 Task: Manage the "Feed detail" page setting
Action: Mouse moved to (1267, 96)
Screenshot: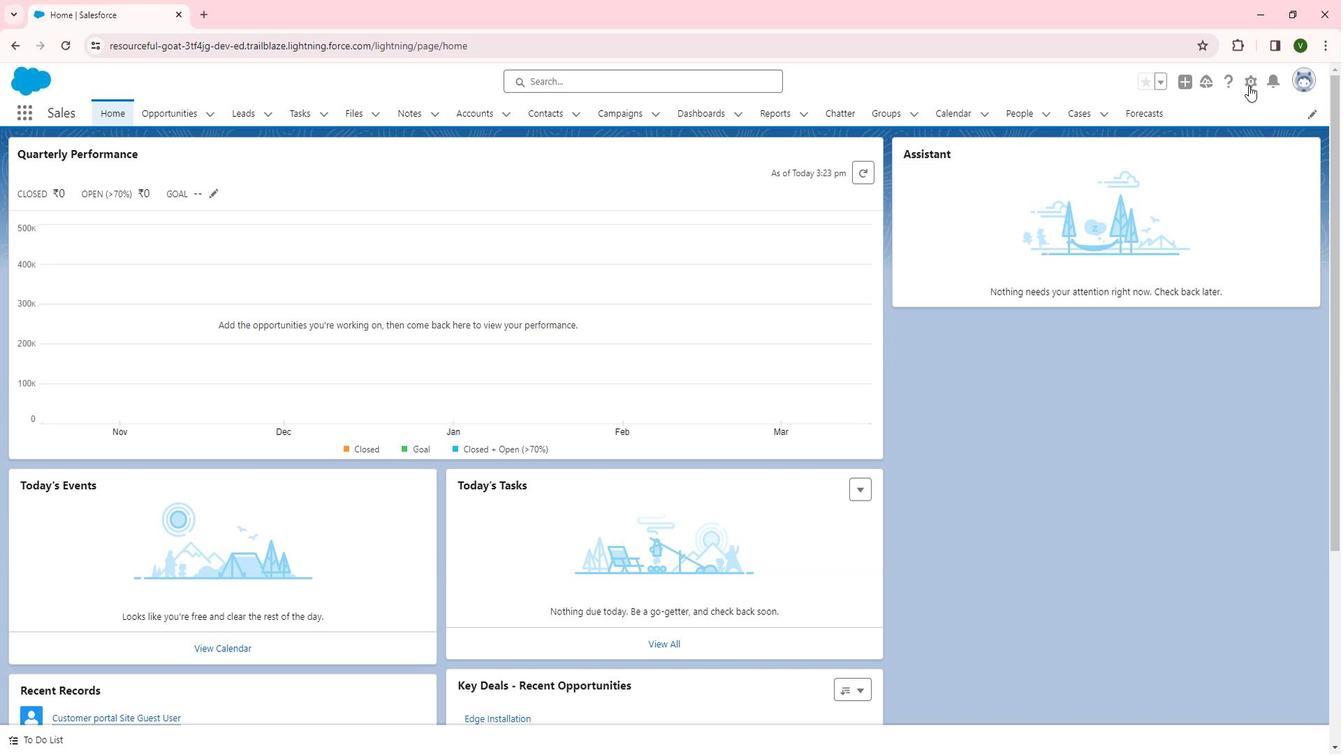 
Action: Mouse pressed left at (1267, 96)
Screenshot: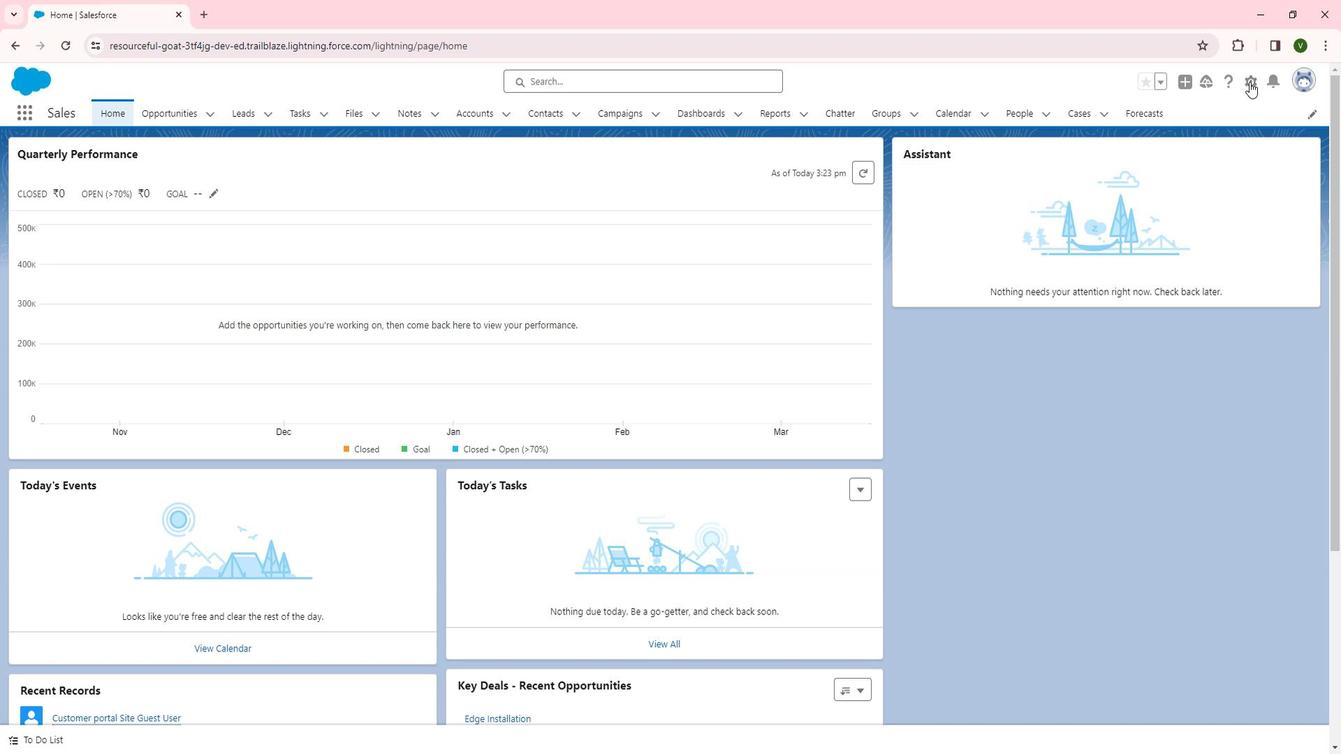 
Action: Mouse moved to (1234, 126)
Screenshot: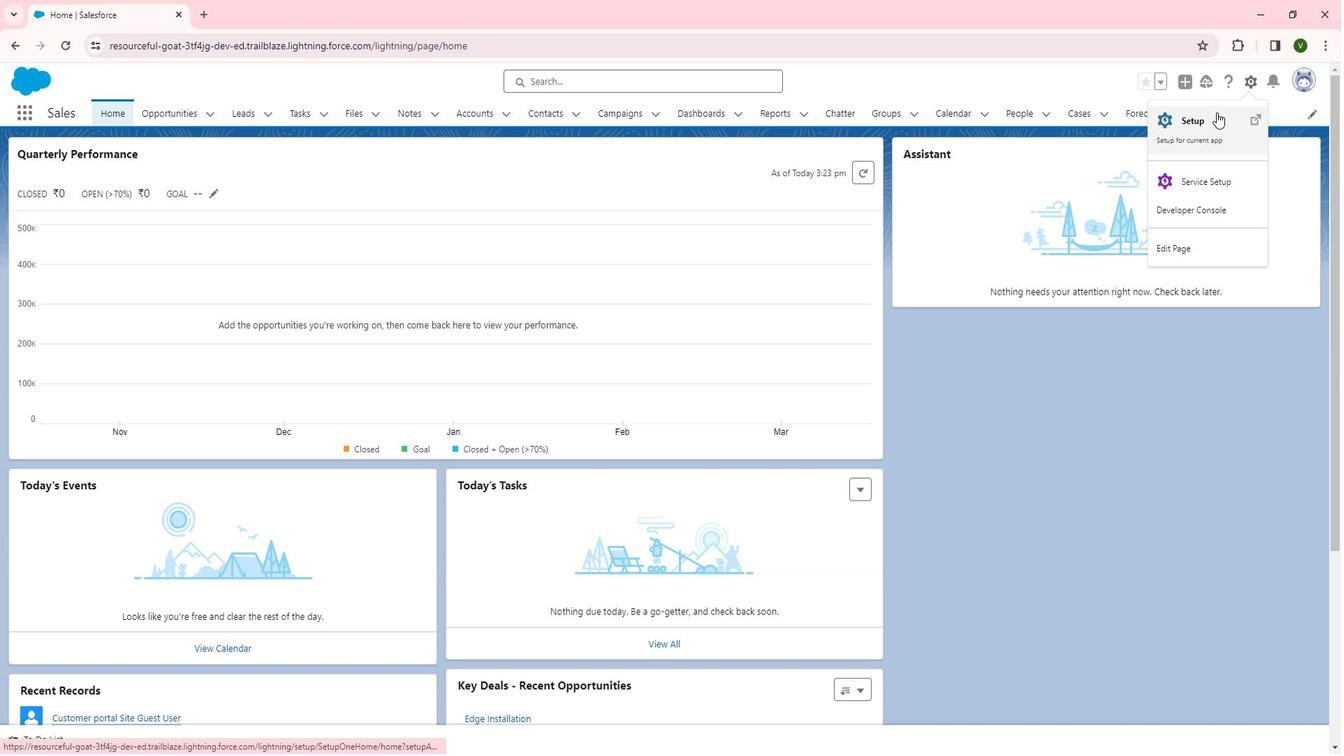 
Action: Mouse pressed left at (1234, 126)
Screenshot: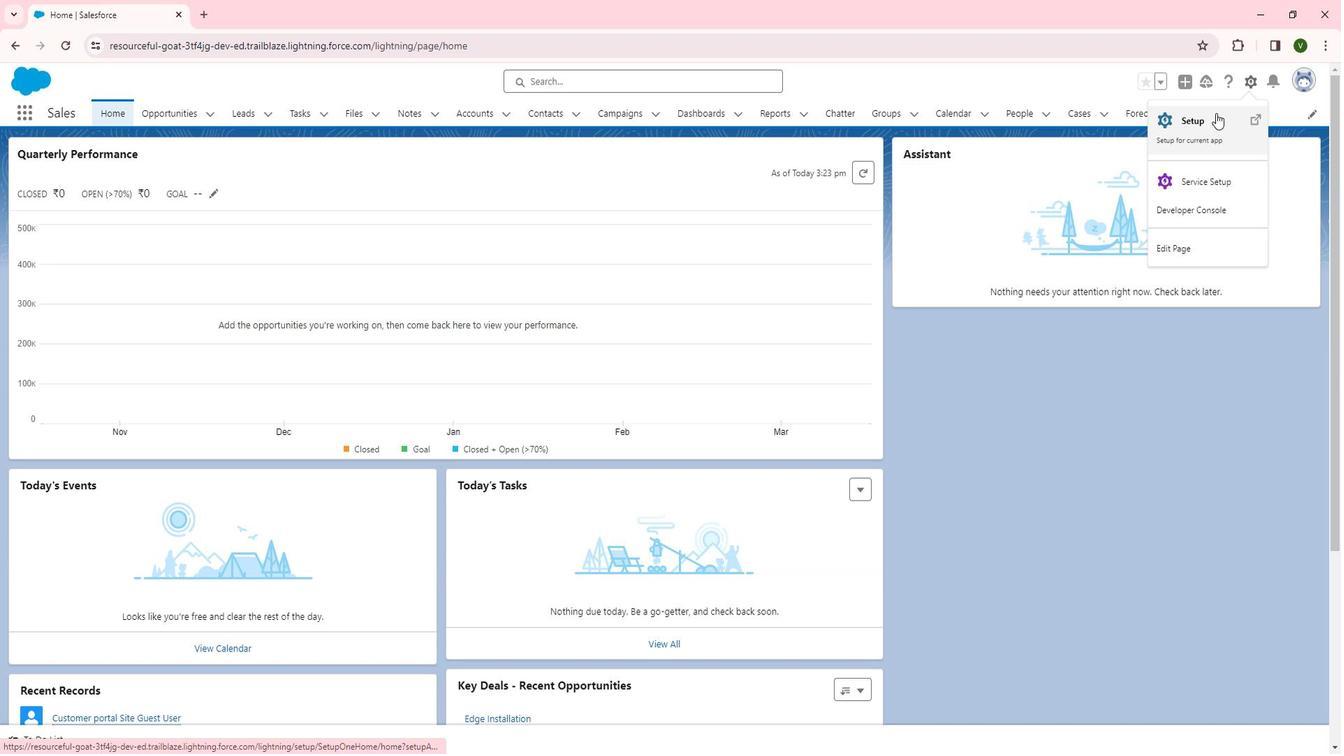 
Action: Mouse moved to (113, 449)
Screenshot: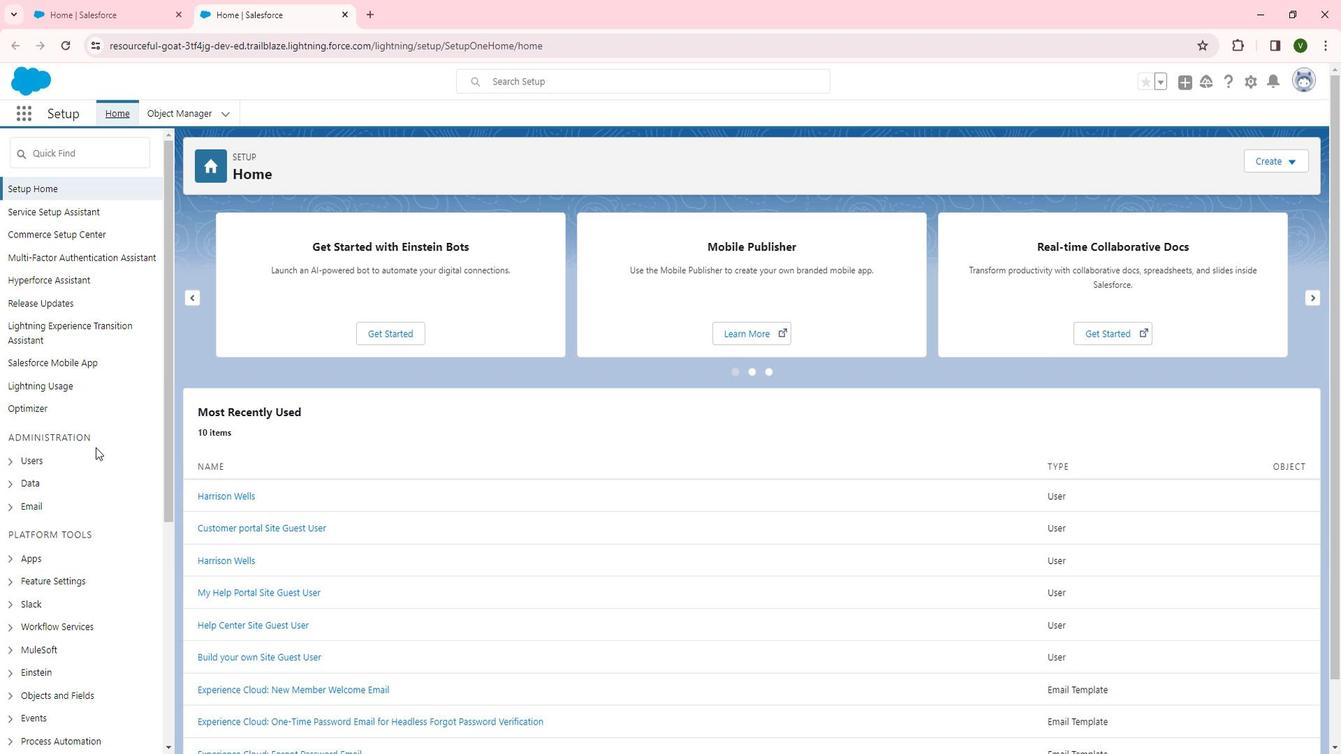 
Action: Mouse scrolled (113, 448) with delta (0, 0)
Screenshot: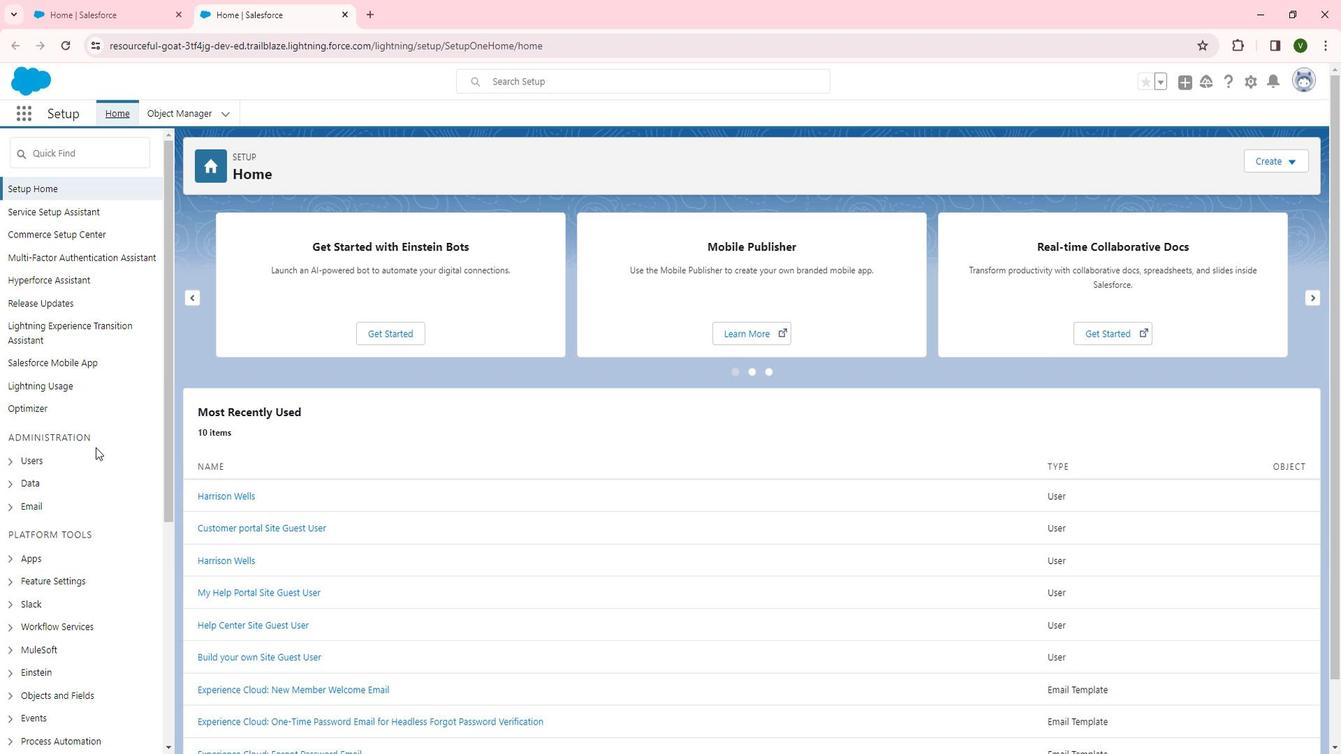 
Action: Mouse scrolled (113, 448) with delta (0, 0)
Screenshot: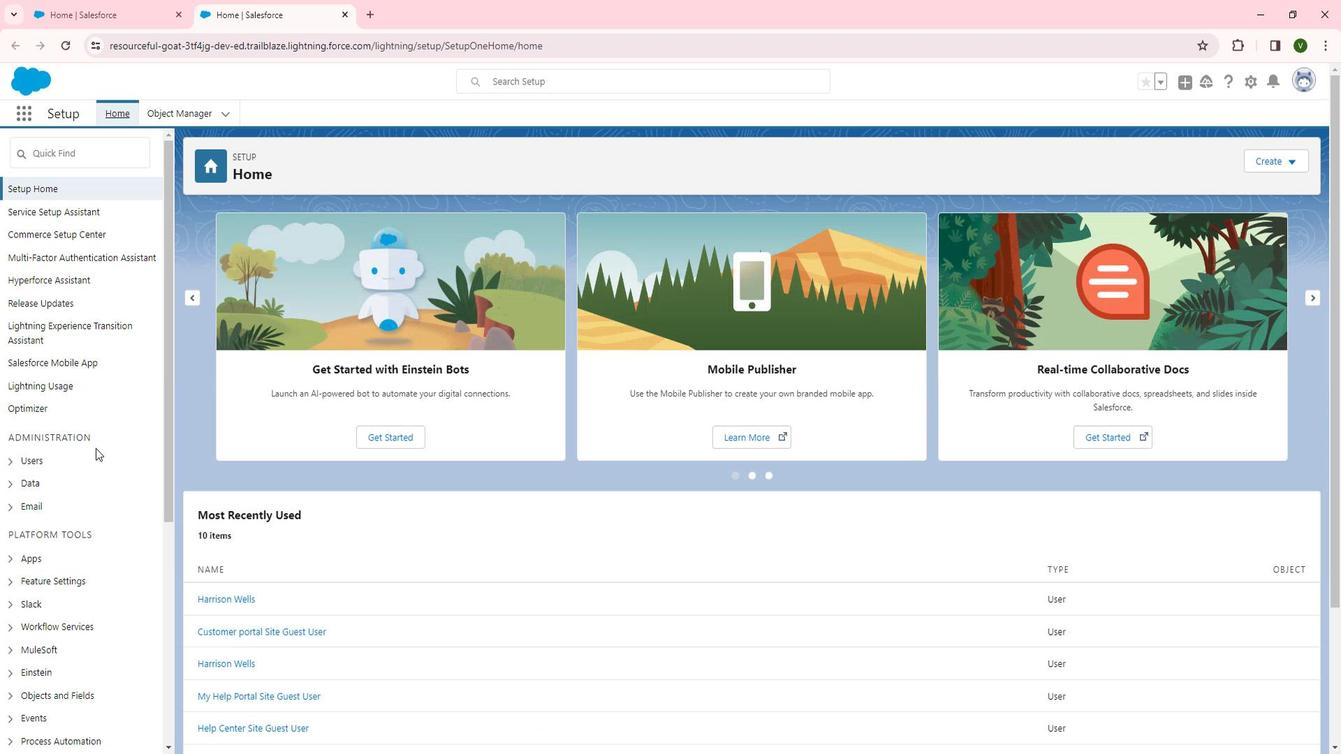 
Action: Mouse scrolled (113, 448) with delta (0, 0)
Screenshot: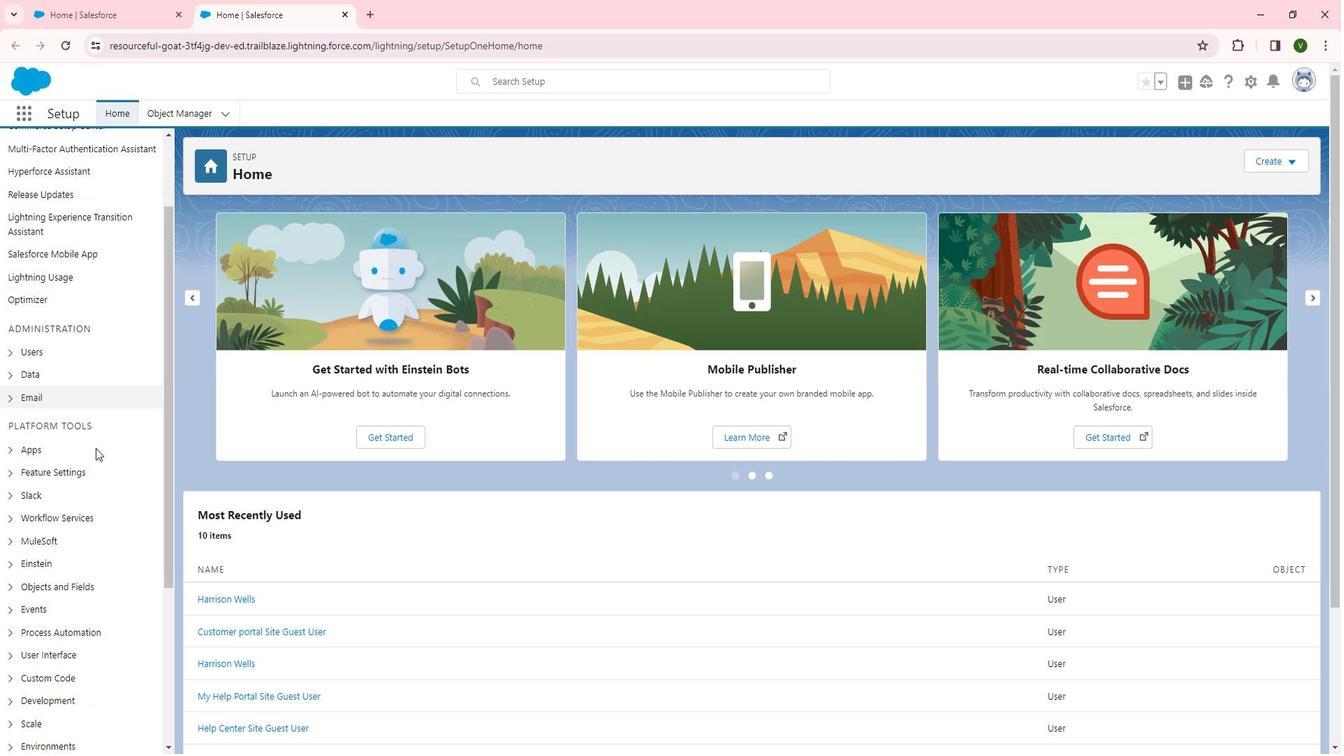 
Action: Mouse moved to (83, 368)
Screenshot: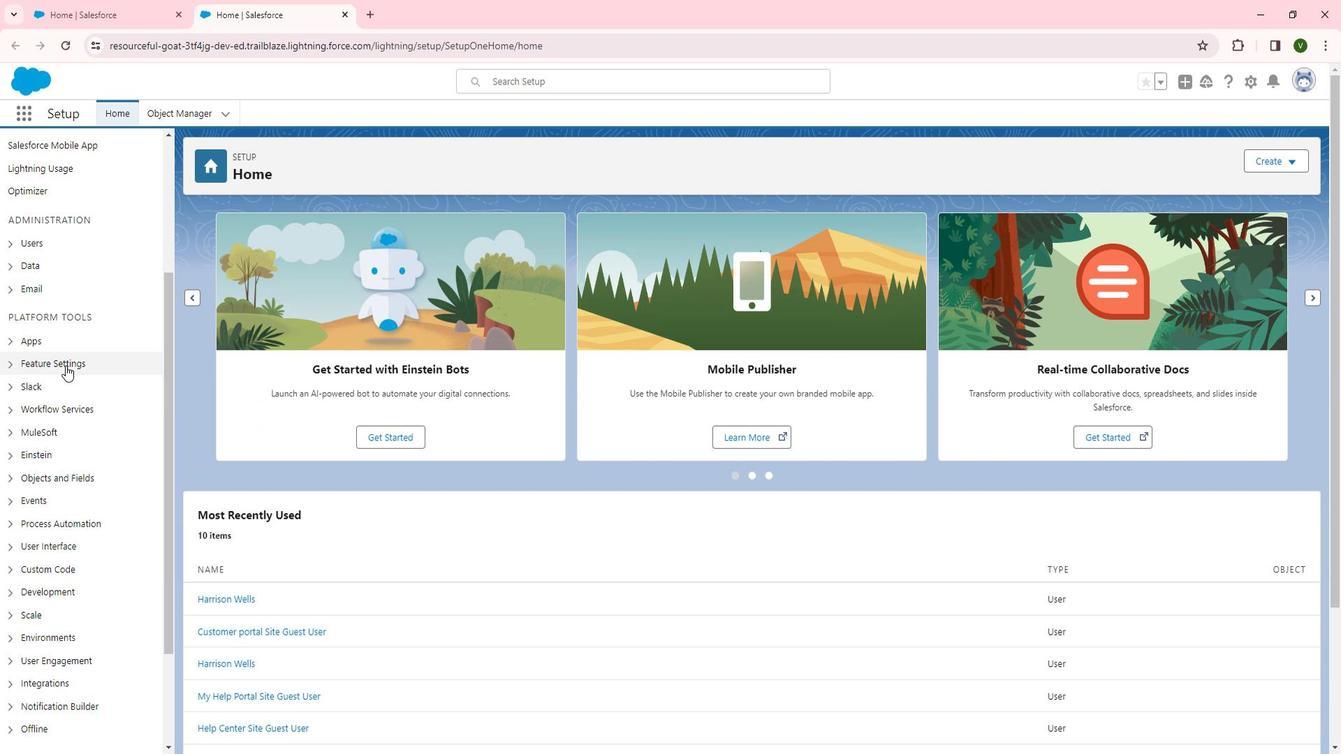 
Action: Mouse pressed left at (83, 368)
Screenshot: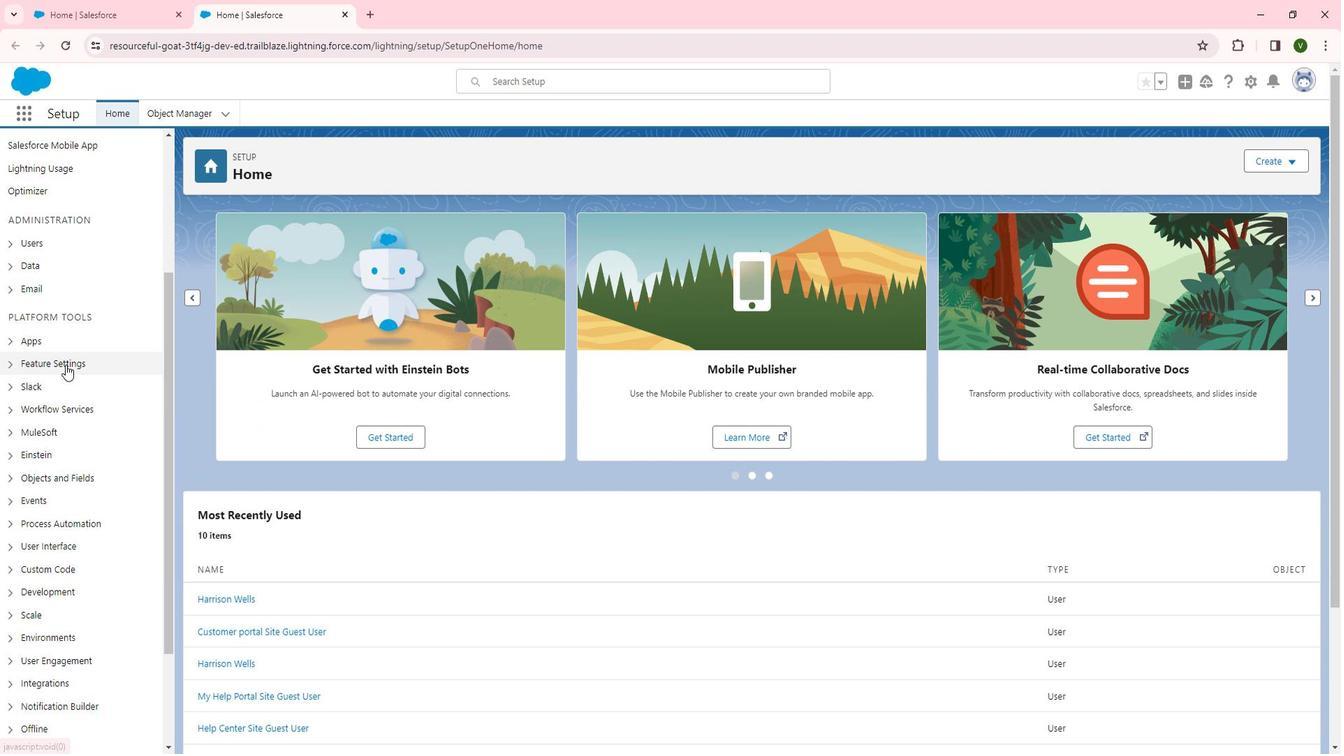 
Action: Mouse moved to (69, 478)
Screenshot: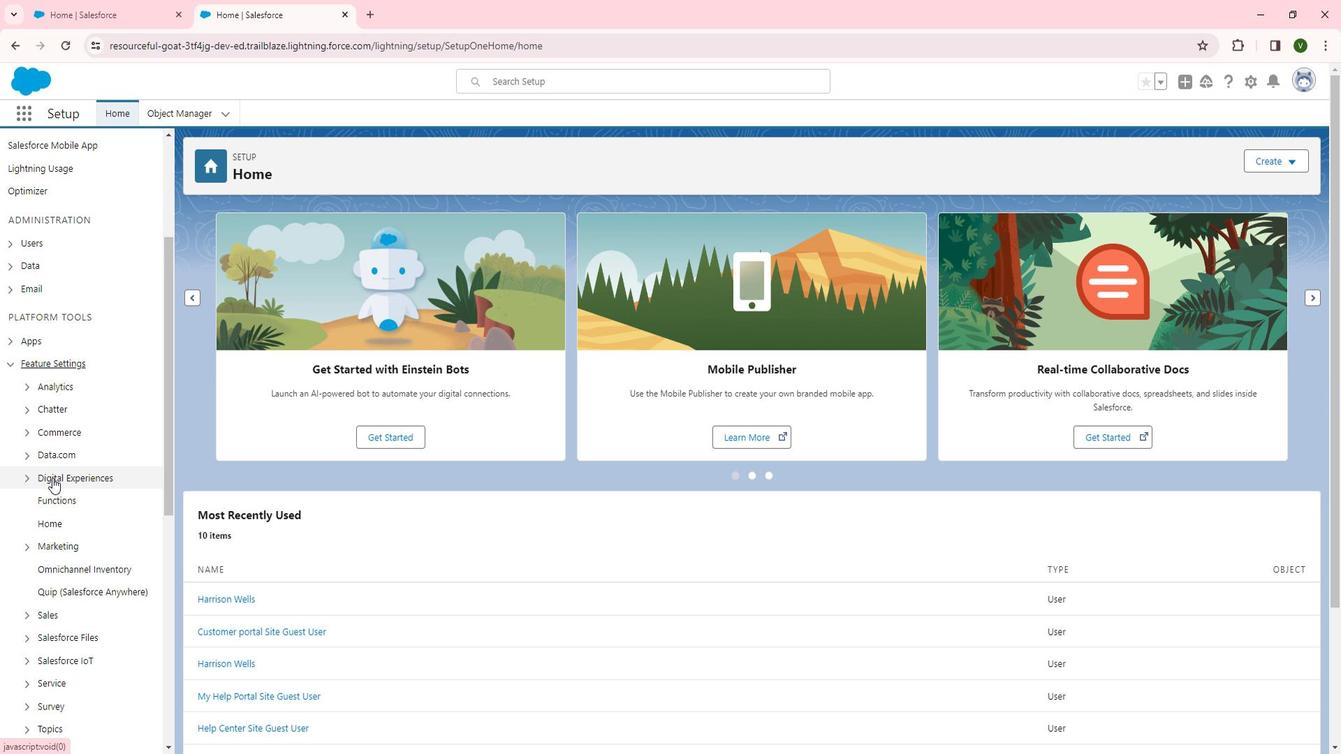 
Action: Mouse pressed left at (69, 478)
Screenshot: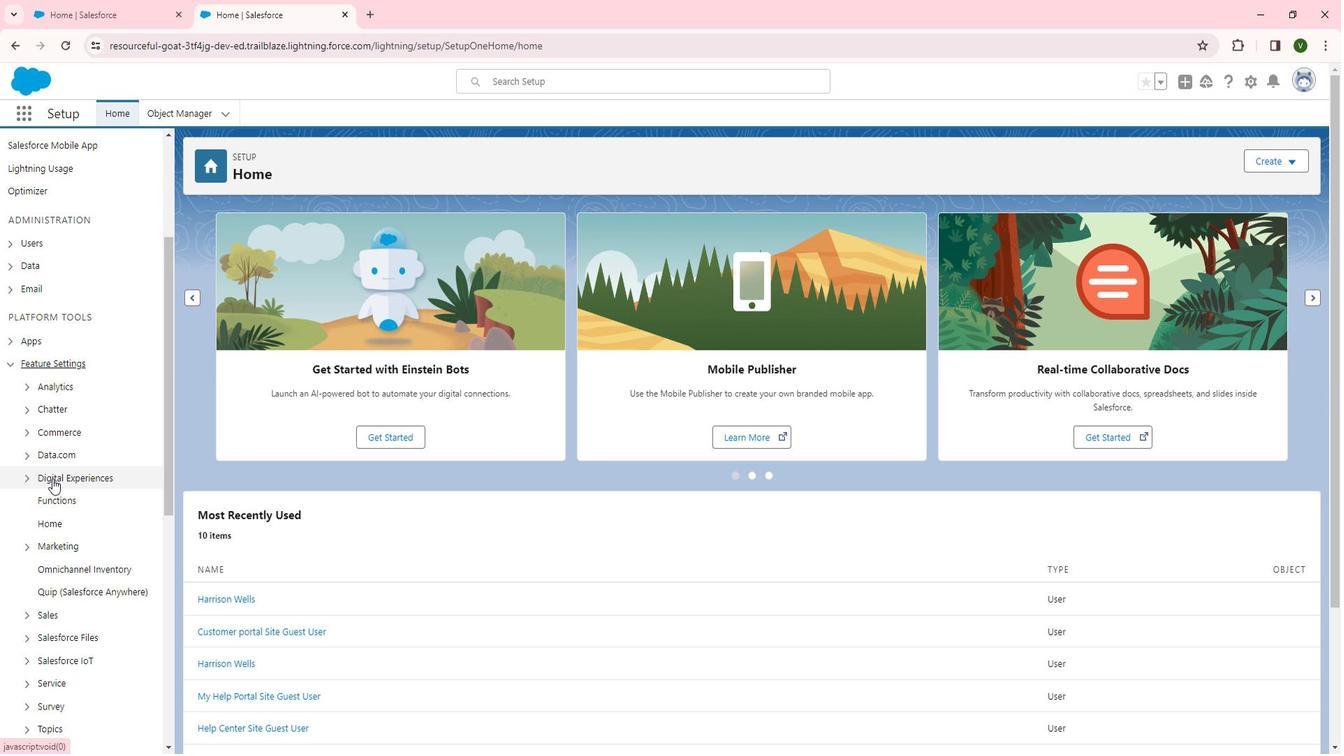 
Action: Mouse moved to (83, 501)
Screenshot: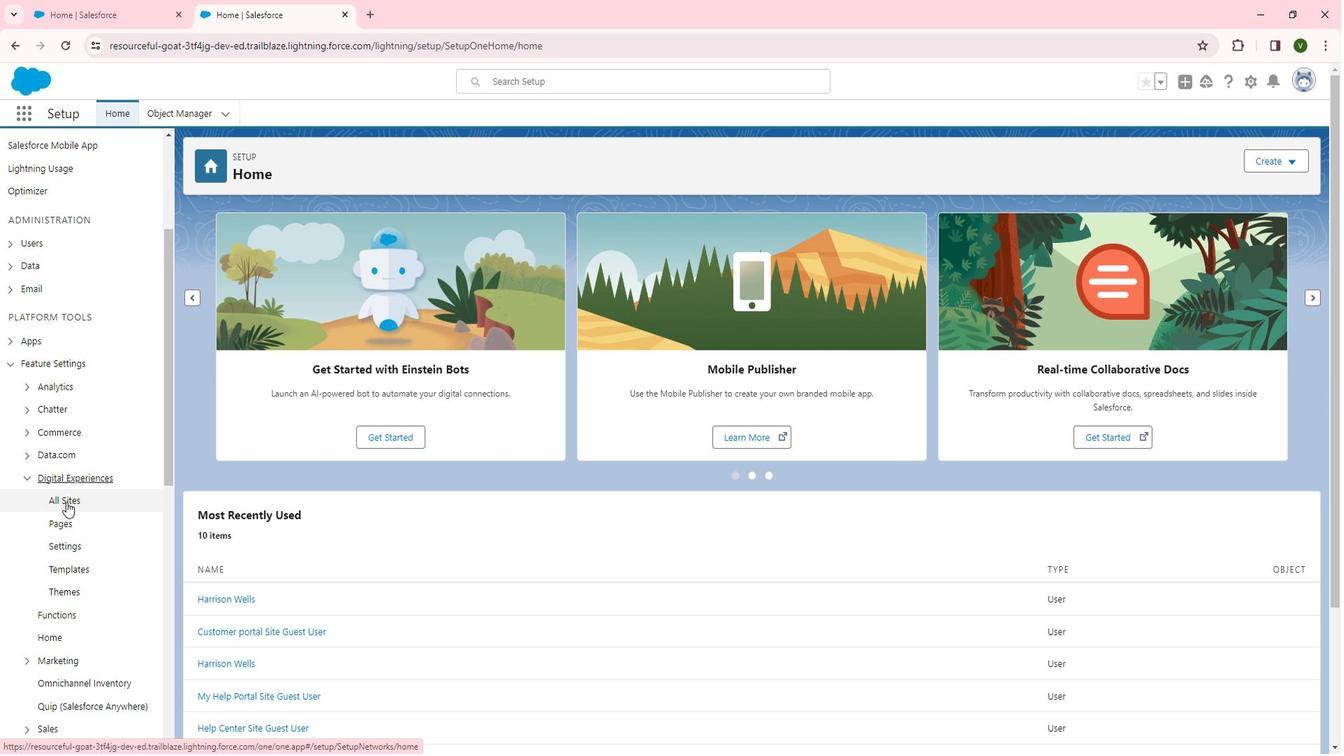 
Action: Mouse pressed left at (83, 501)
Screenshot: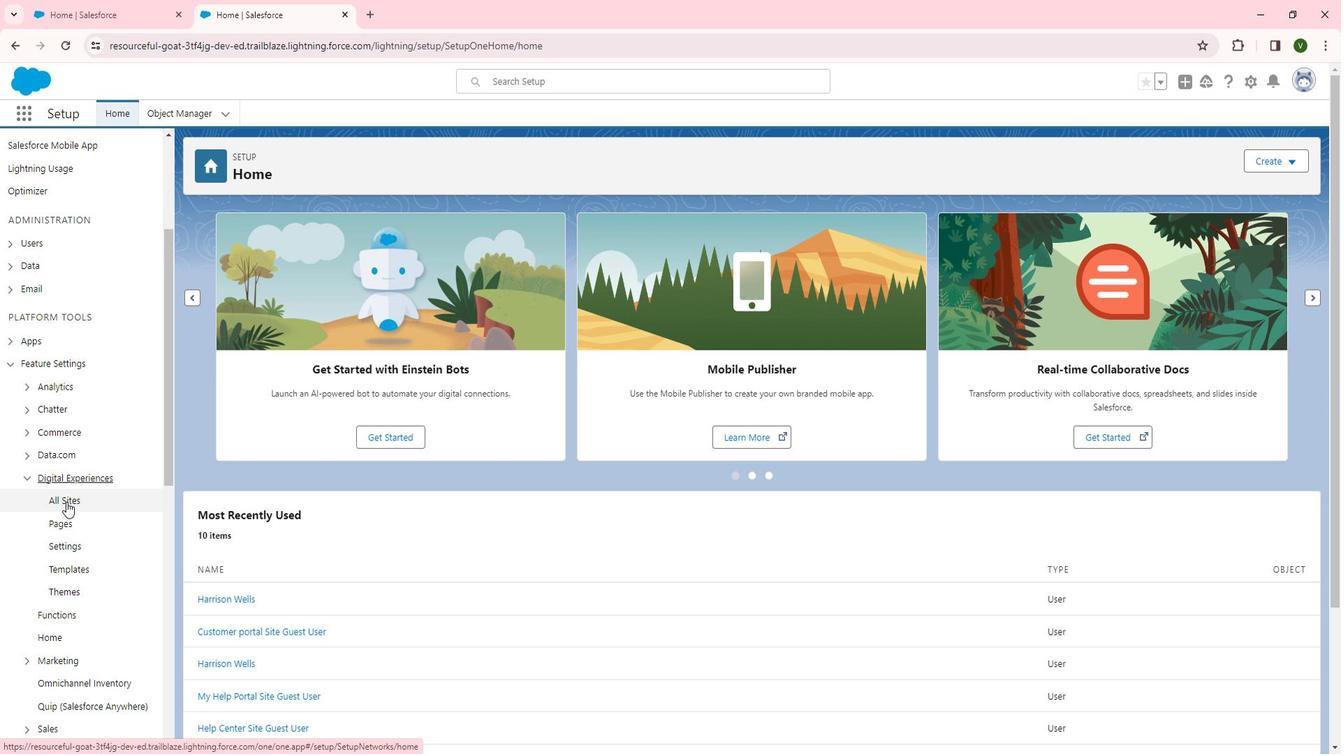 
Action: Mouse moved to (241, 373)
Screenshot: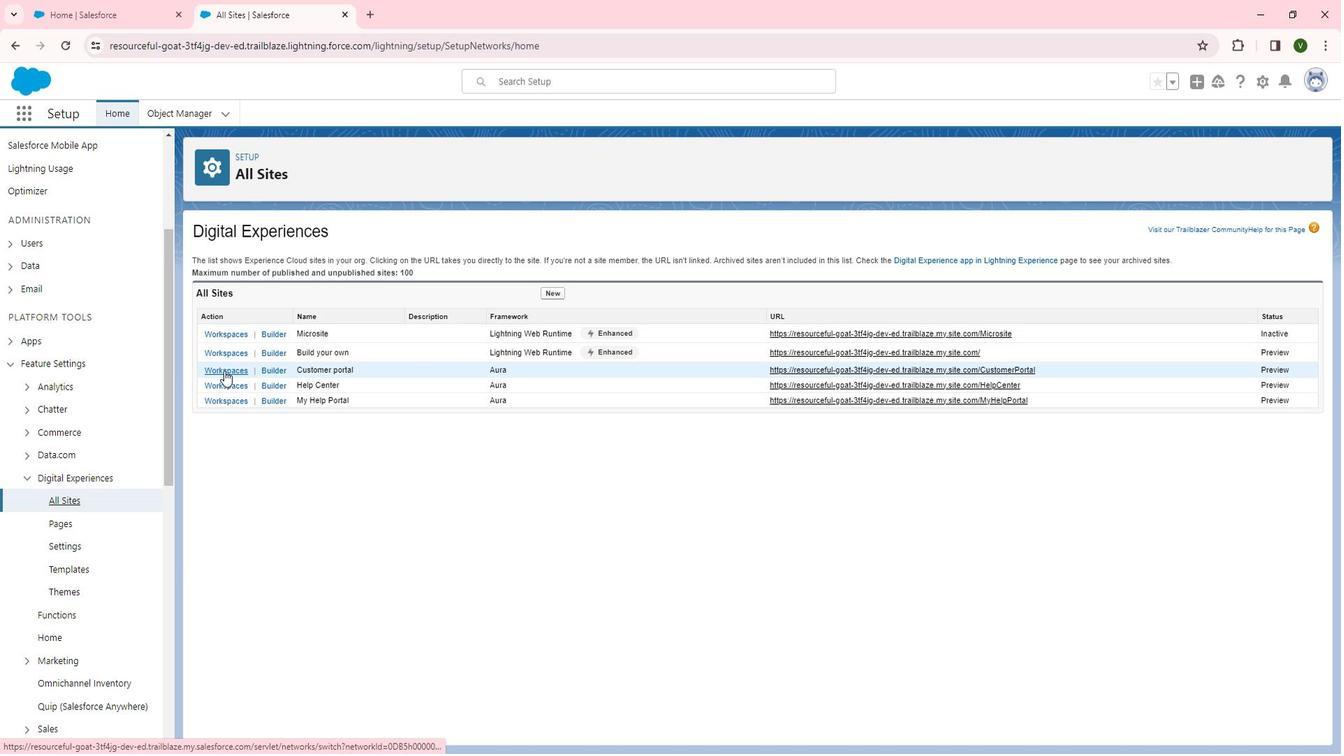 
Action: Mouse pressed left at (241, 373)
Screenshot: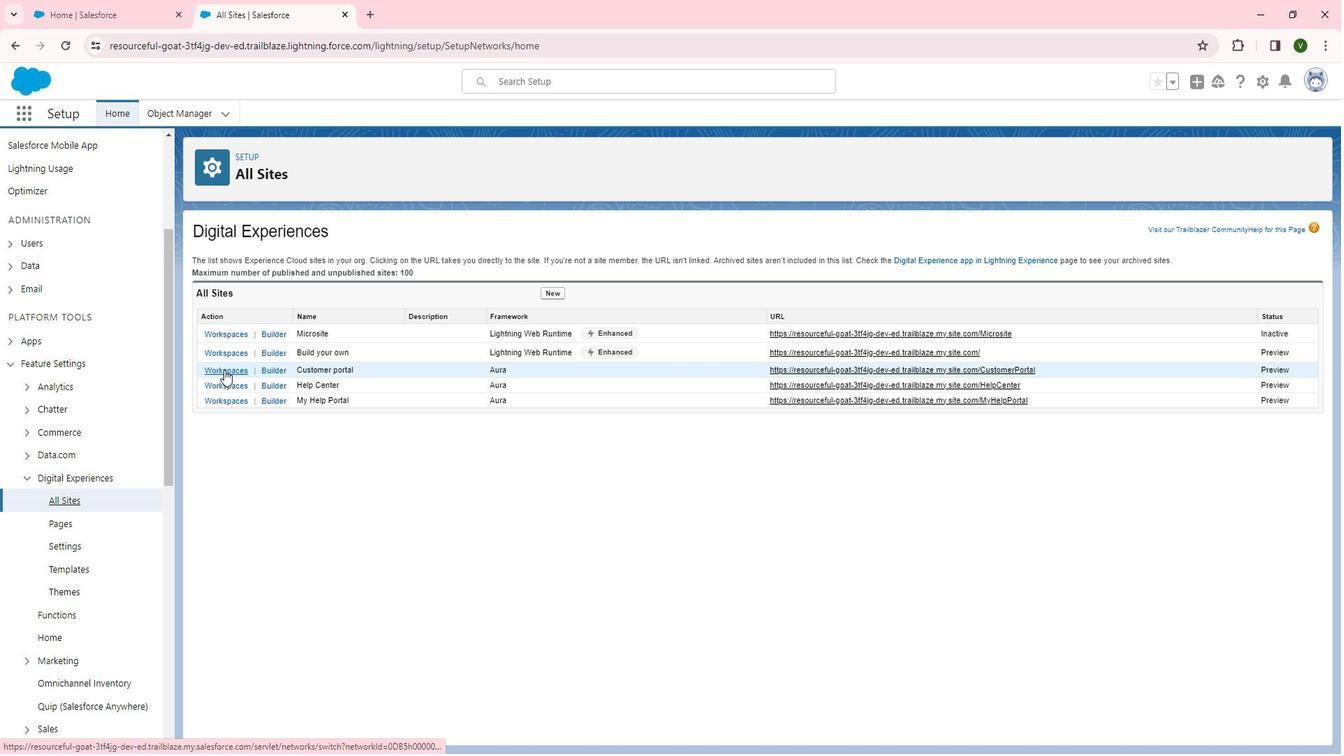 
Action: Mouse moved to (213, 322)
Screenshot: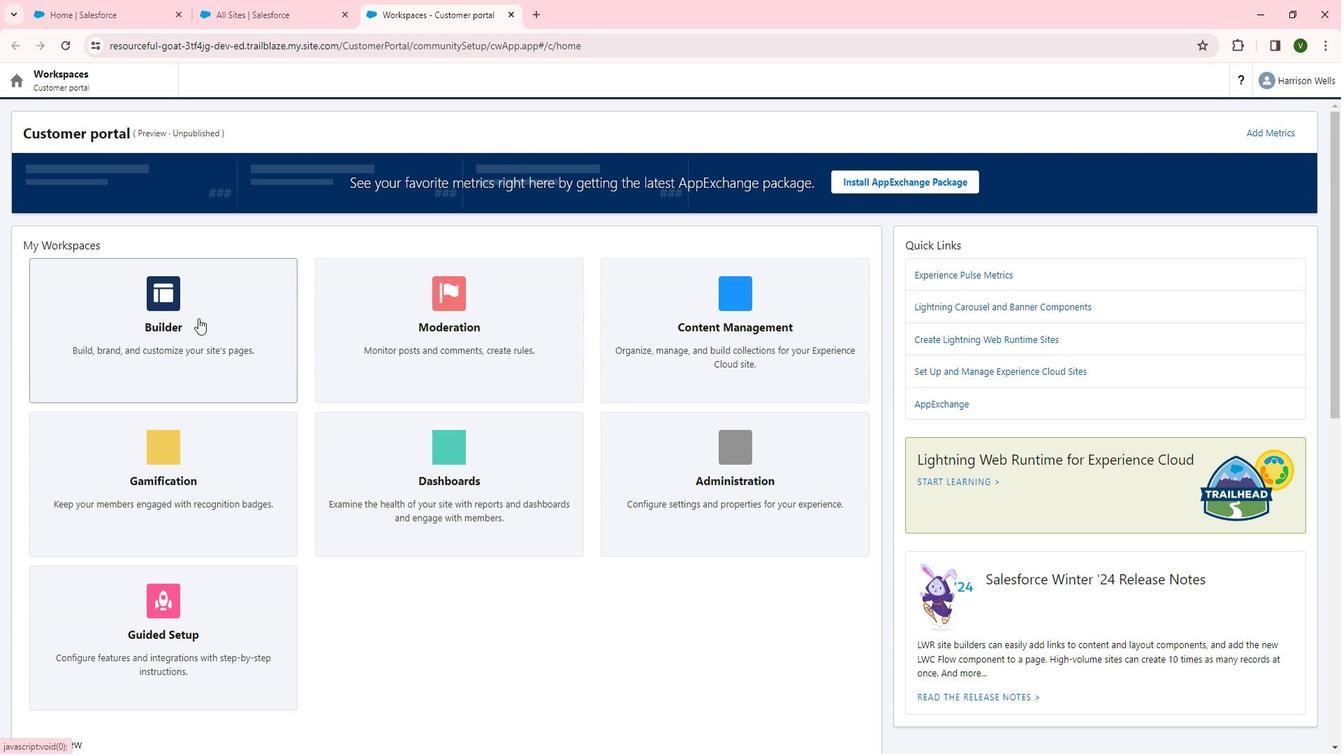 
Action: Mouse pressed left at (213, 322)
Screenshot: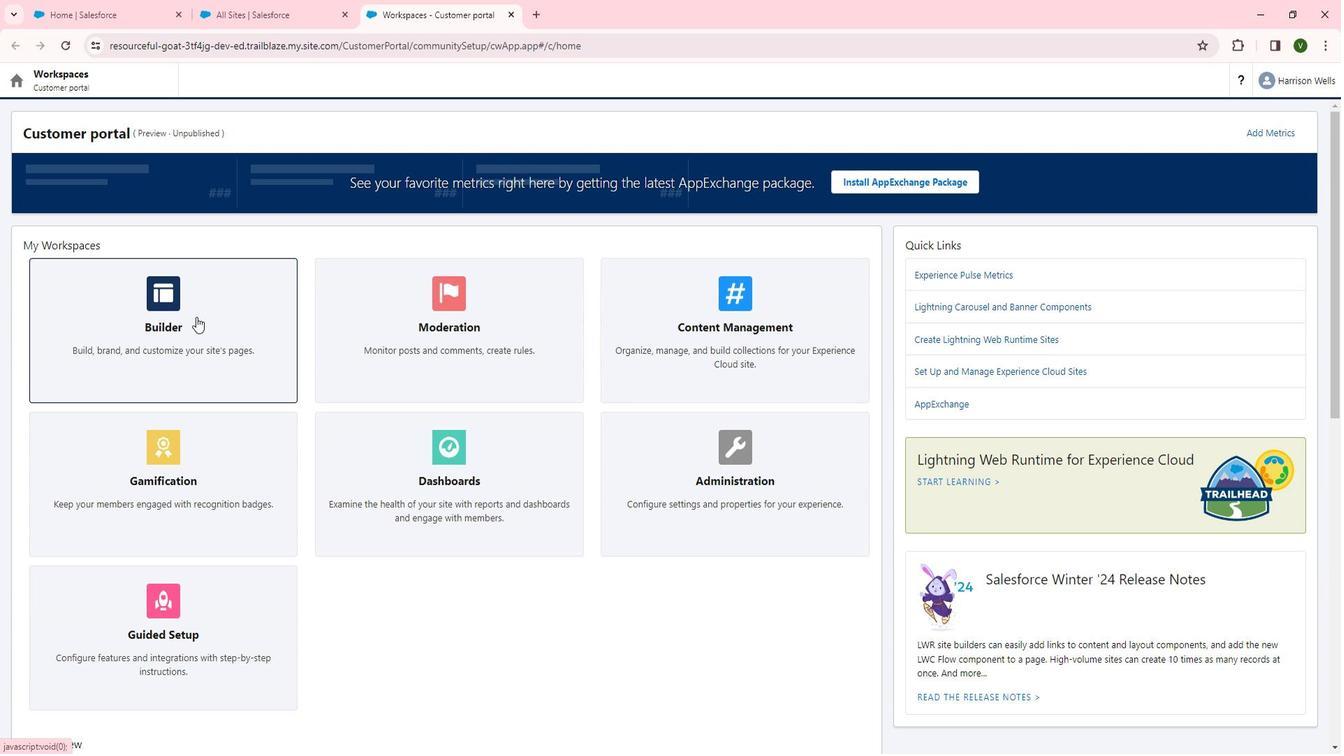 
Action: Mouse moved to (162, 92)
Screenshot: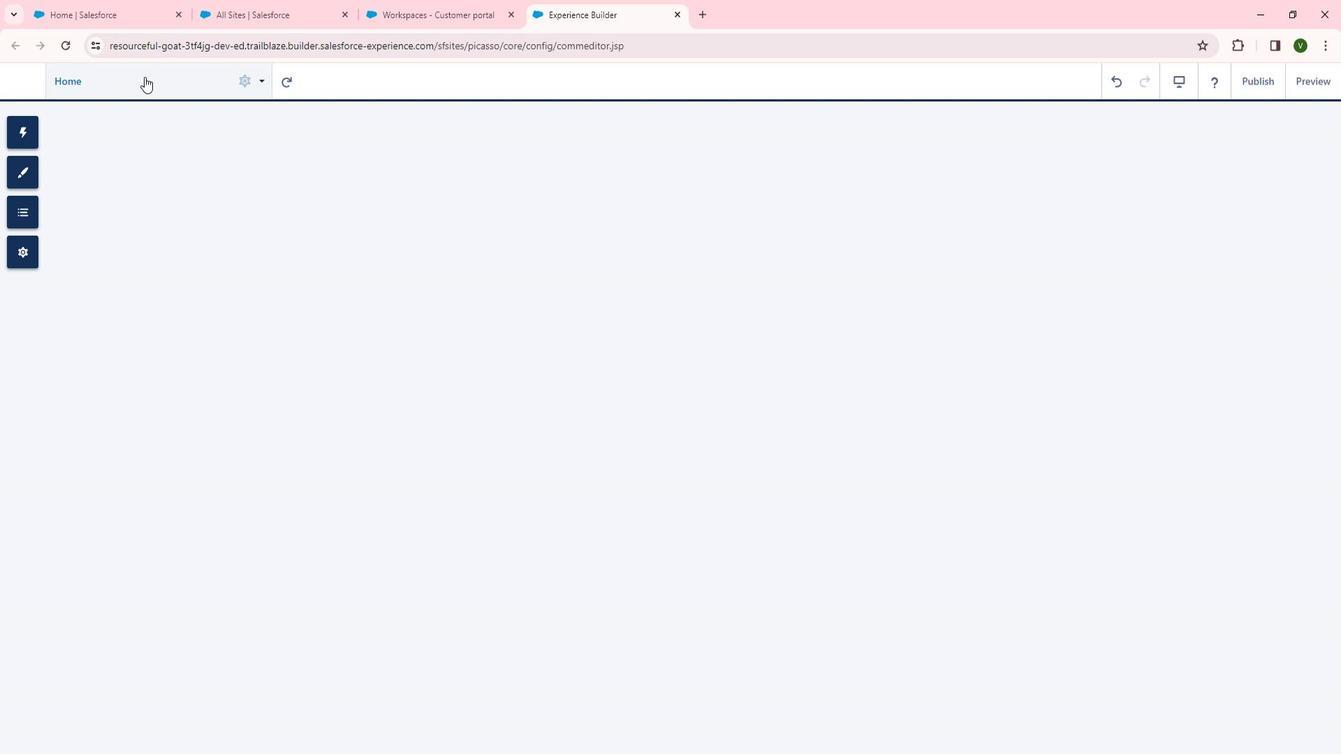 
Action: Mouse pressed left at (162, 92)
Screenshot: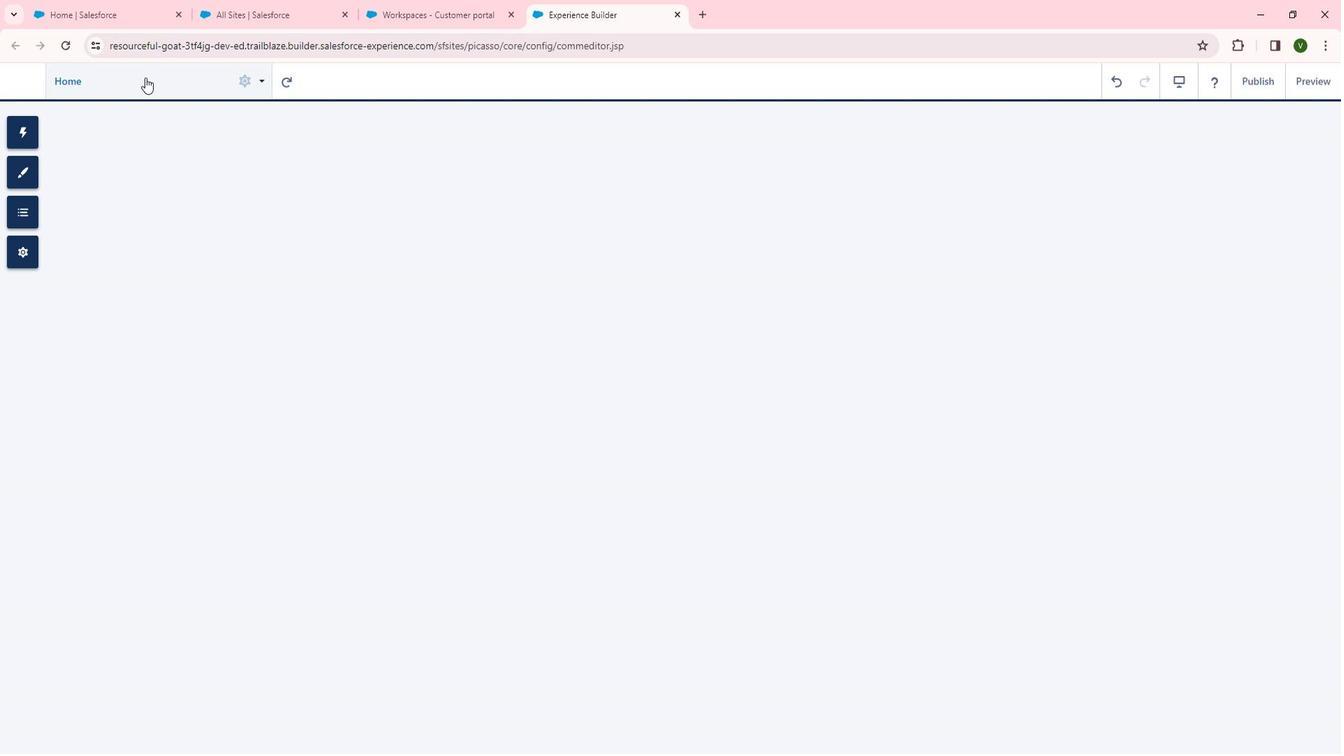 
Action: Mouse moved to (125, 387)
Screenshot: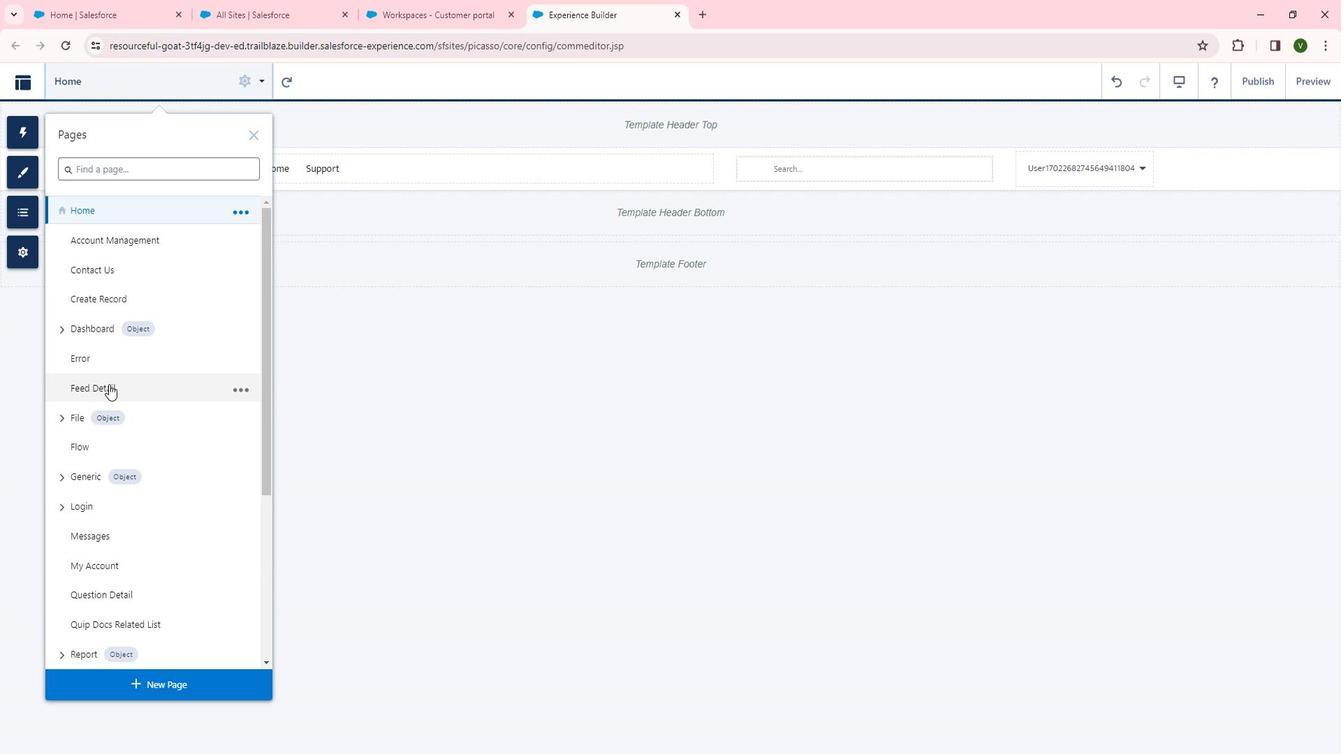 
Action: Mouse pressed left at (125, 387)
Screenshot: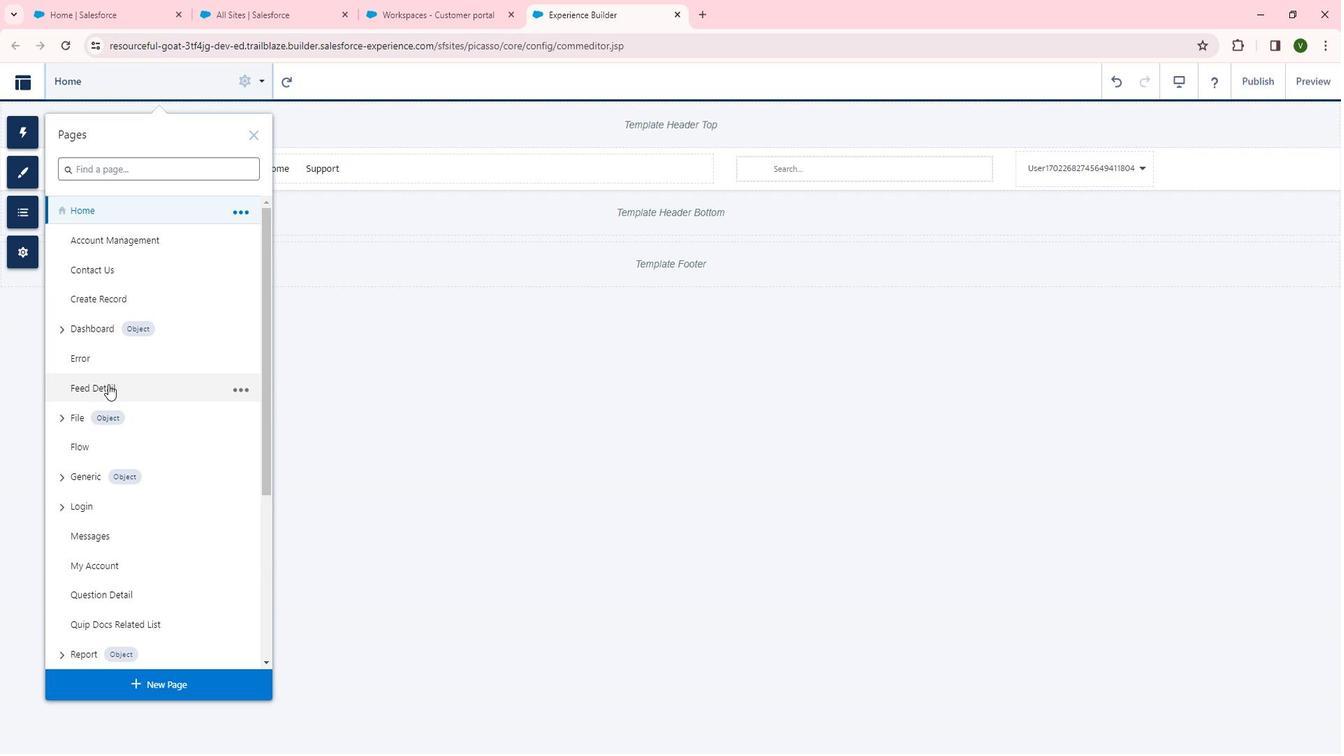 
Action: Mouse moved to (215, 92)
Screenshot: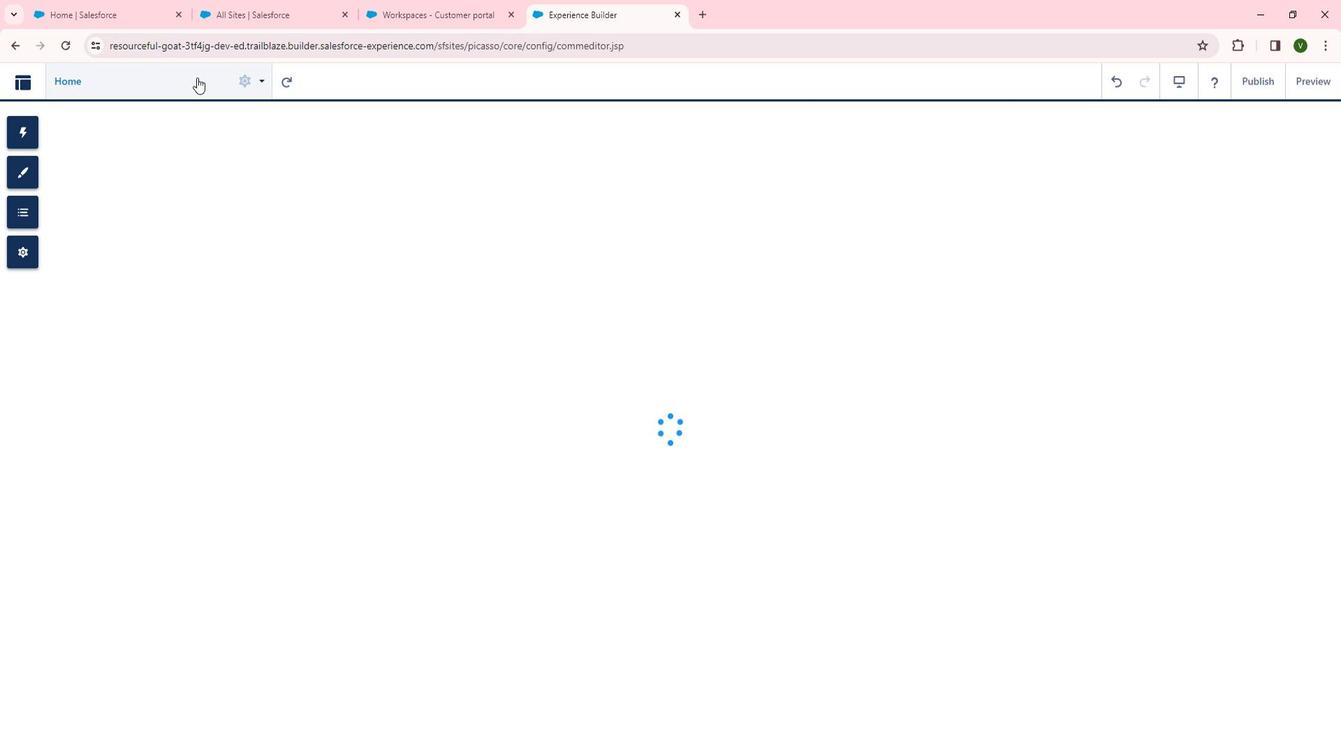 
Action: Mouse pressed left at (215, 92)
Screenshot: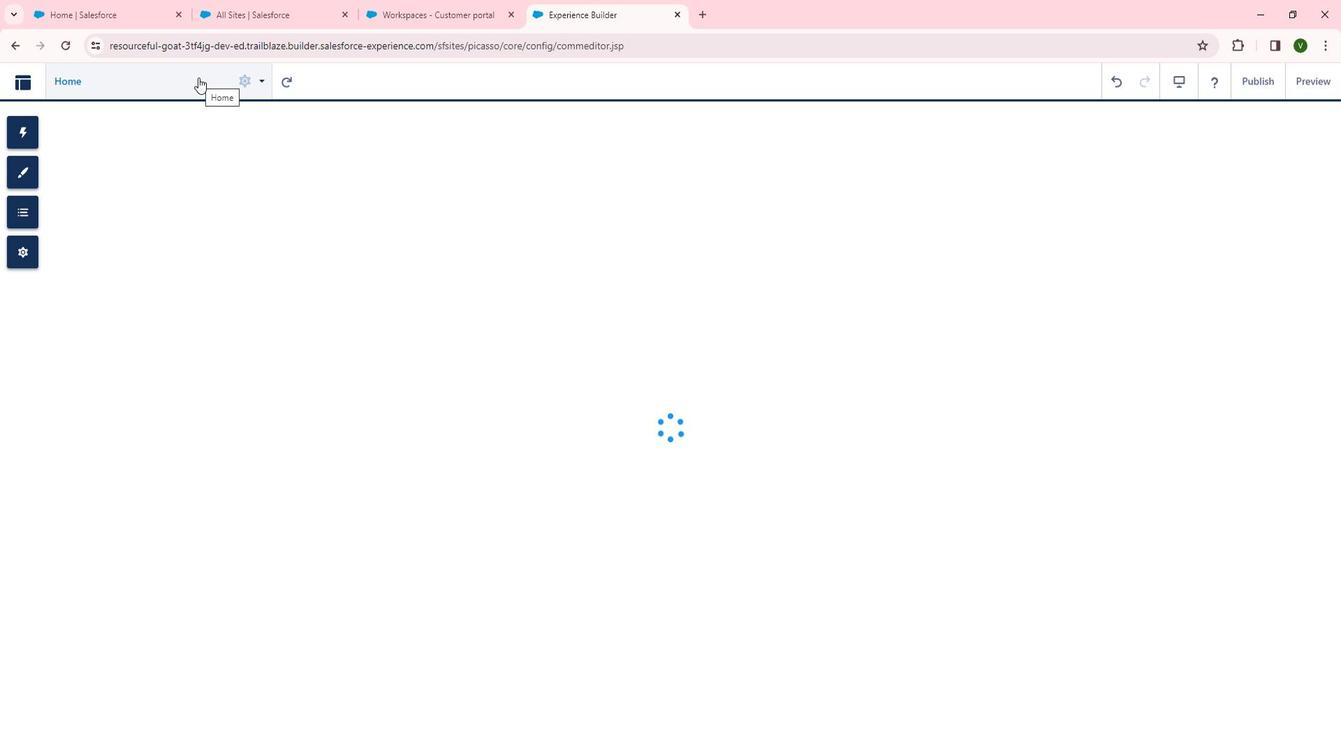 
Action: Mouse moved to (262, 390)
Screenshot: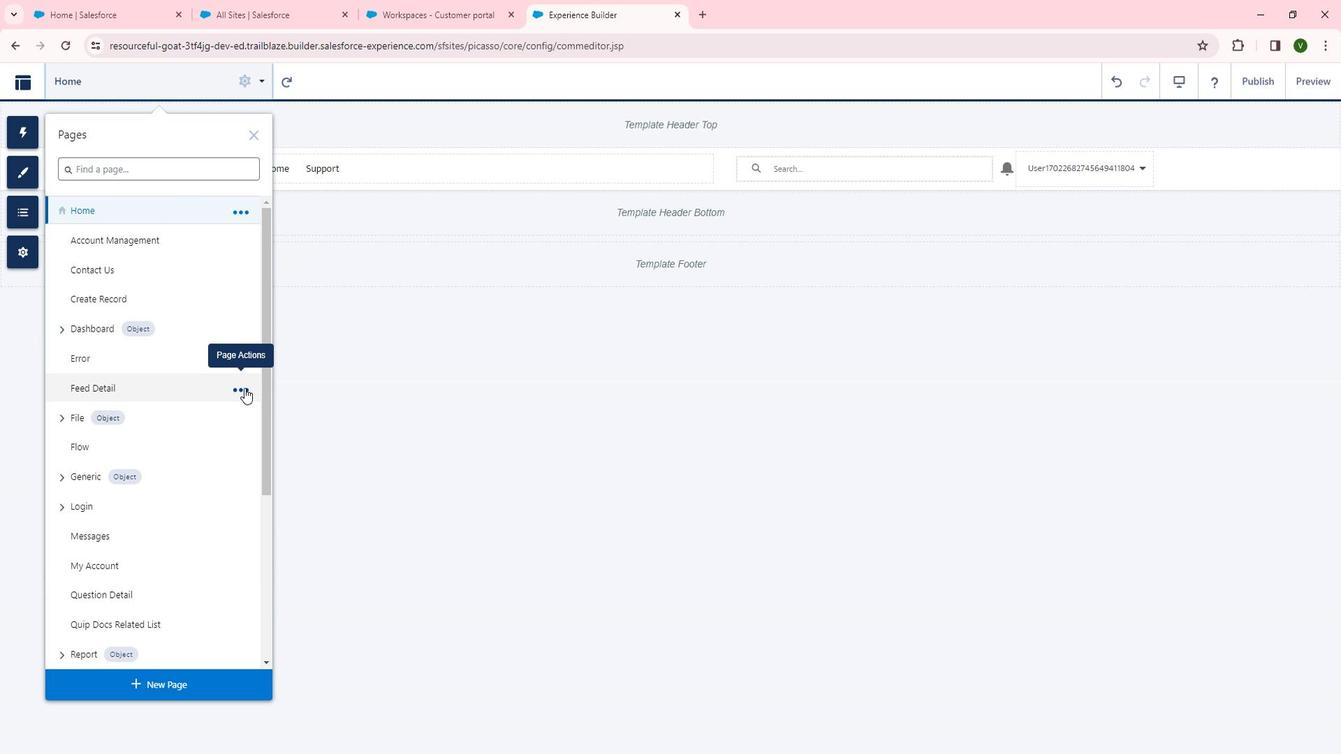 
Action: Mouse pressed left at (262, 390)
Screenshot: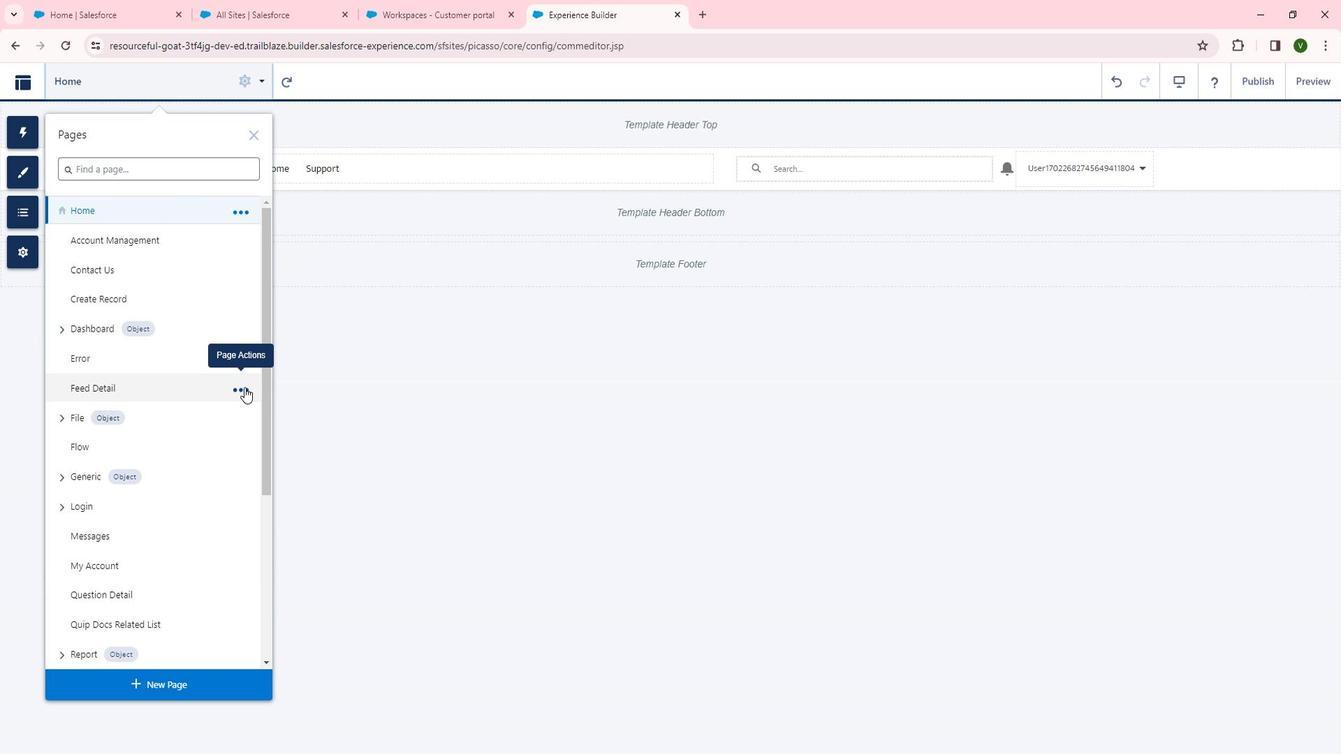 
Action: Mouse moved to (338, 379)
Screenshot: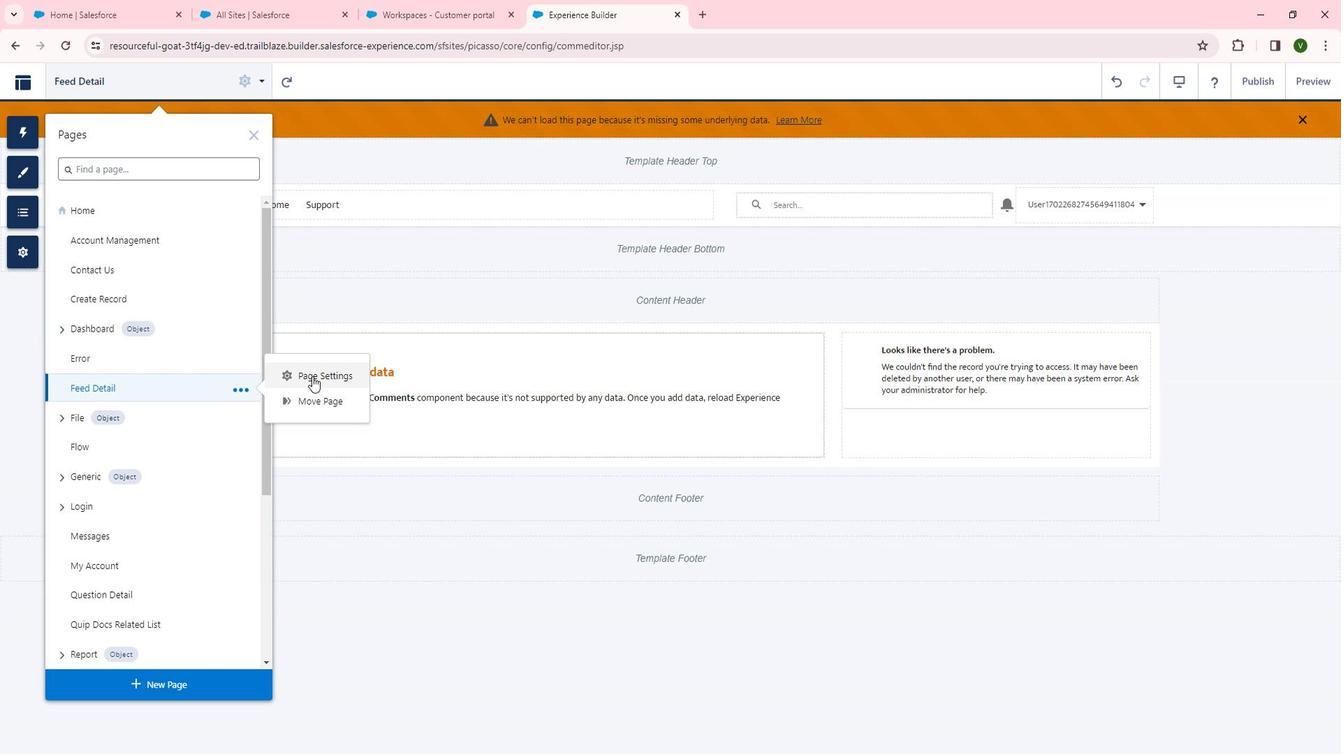 
Action: Mouse pressed left at (338, 379)
Screenshot: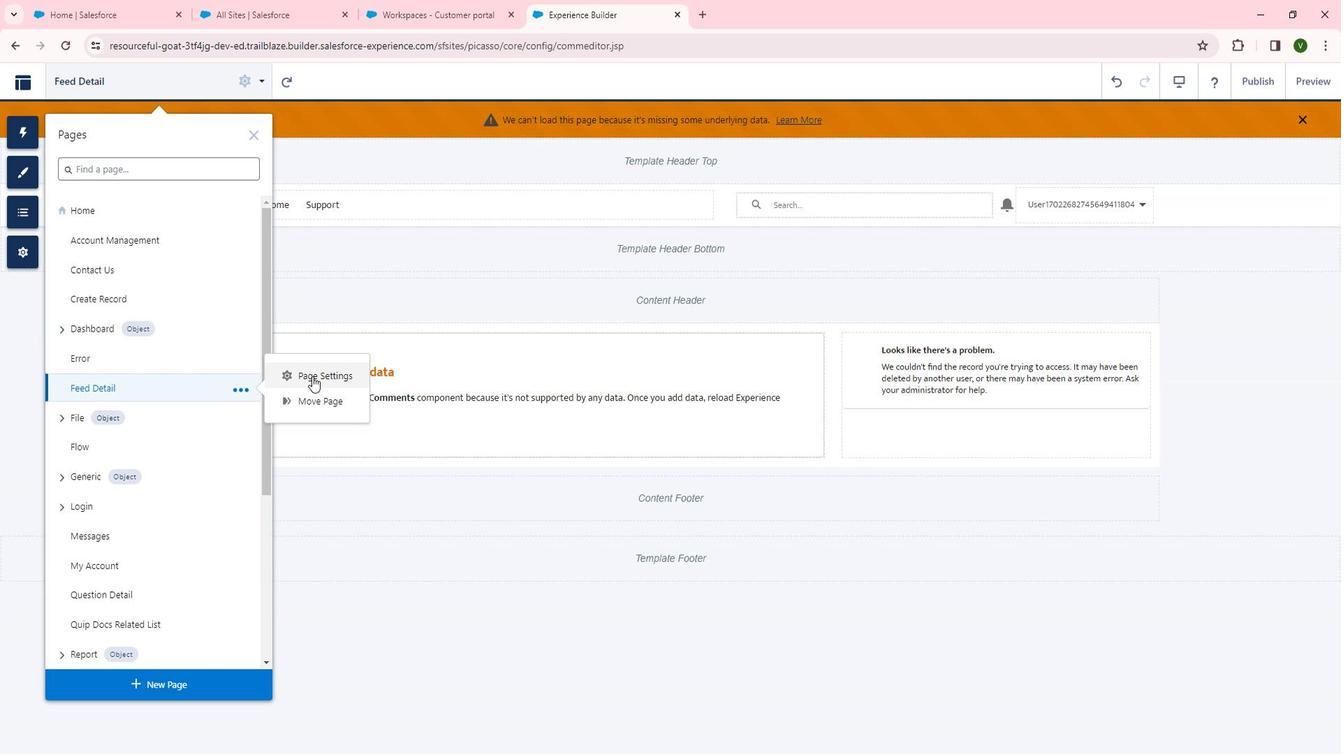 
Action: Mouse moved to (350, 380)
Screenshot: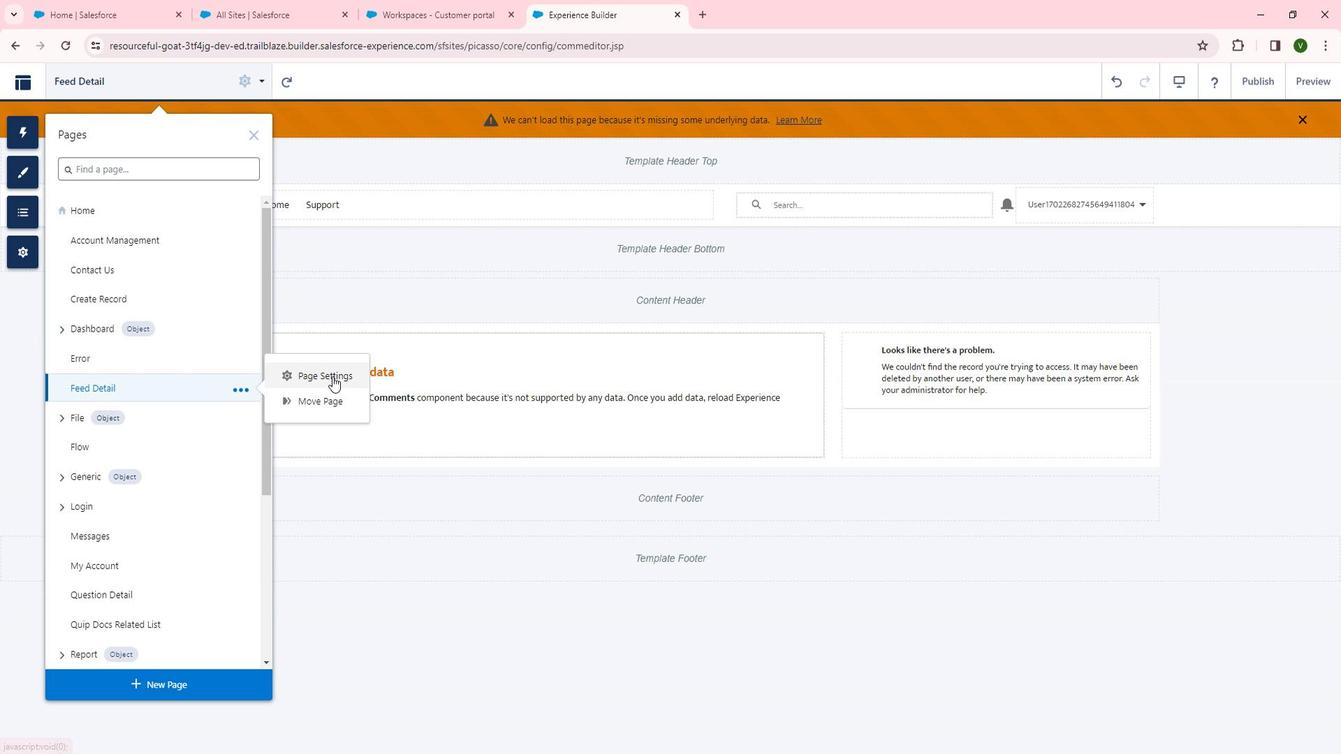 
Action: Mouse pressed left at (350, 380)
Screenshot: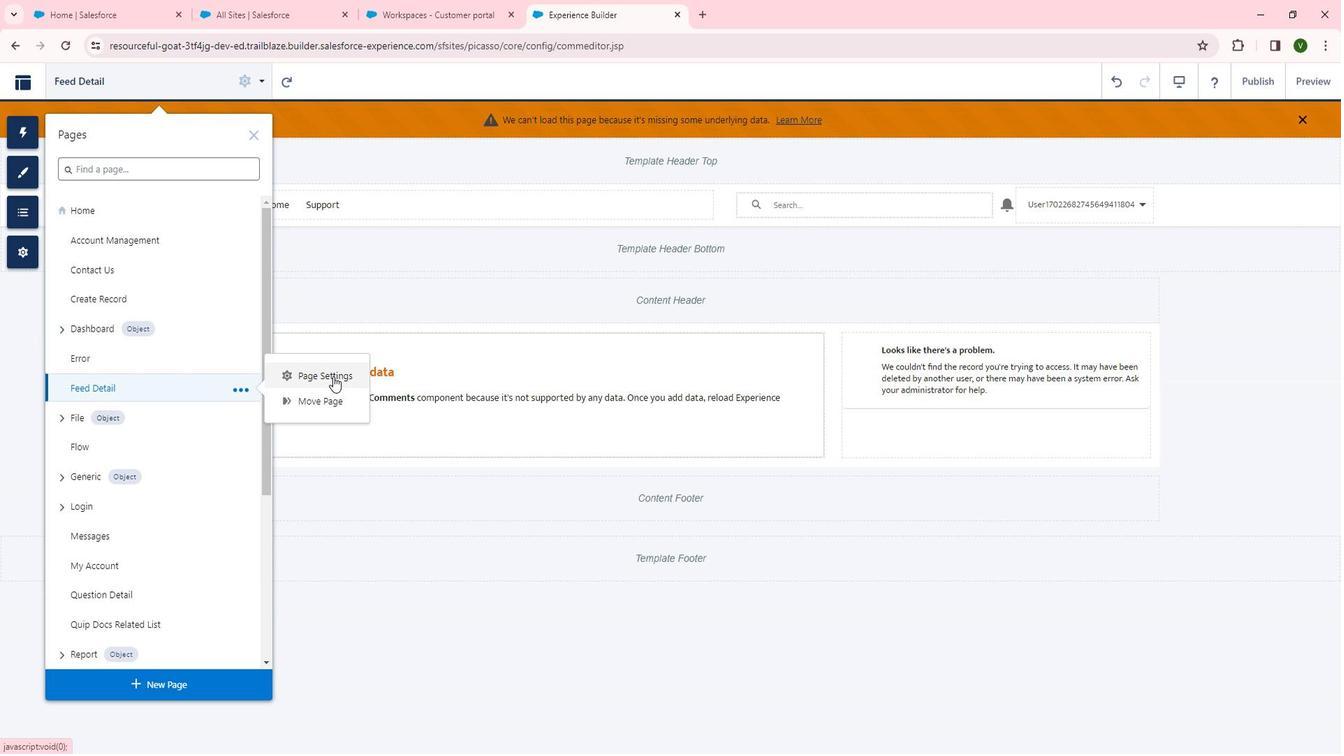
Action: Mouse moved to (496, 403)
Screenshot: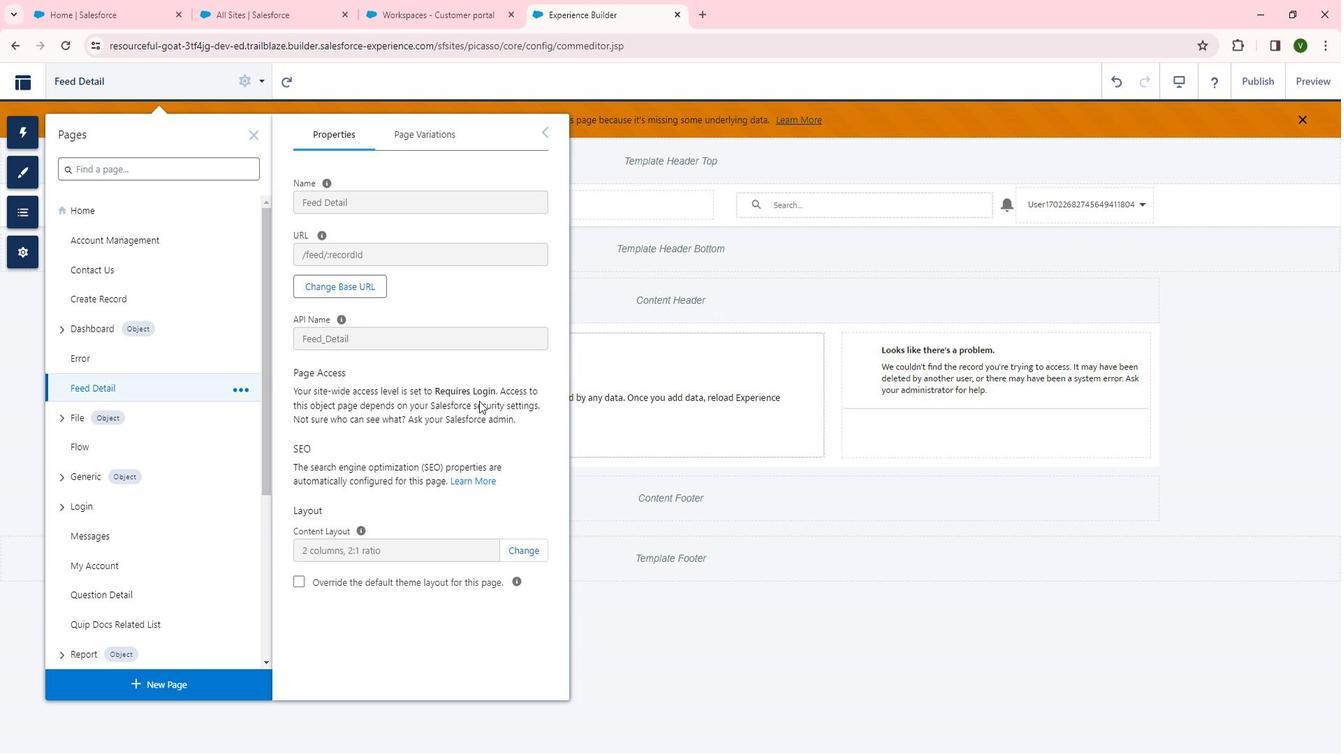 
Action: Mouse scrolled (496, 403) with delta (0, 0)
Screenshot: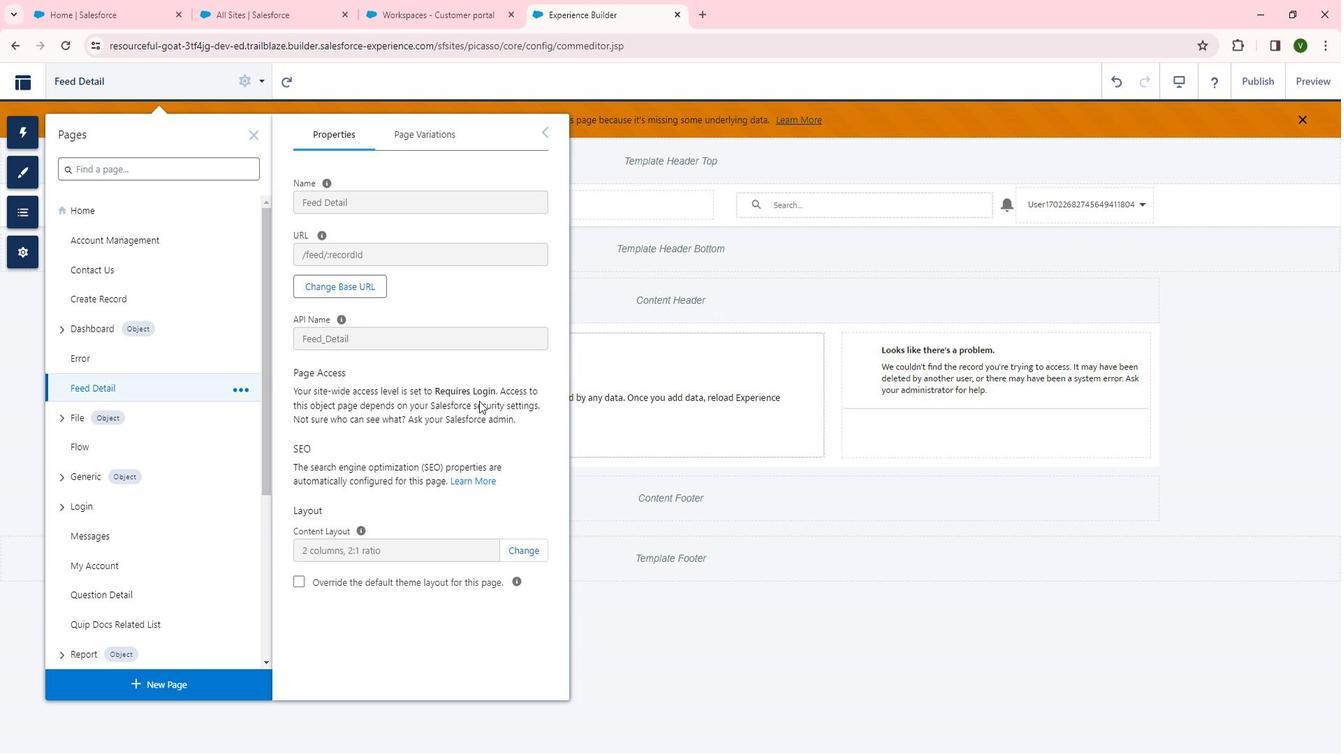 
Action: Mouse moved to (498, 406)
Screenshot: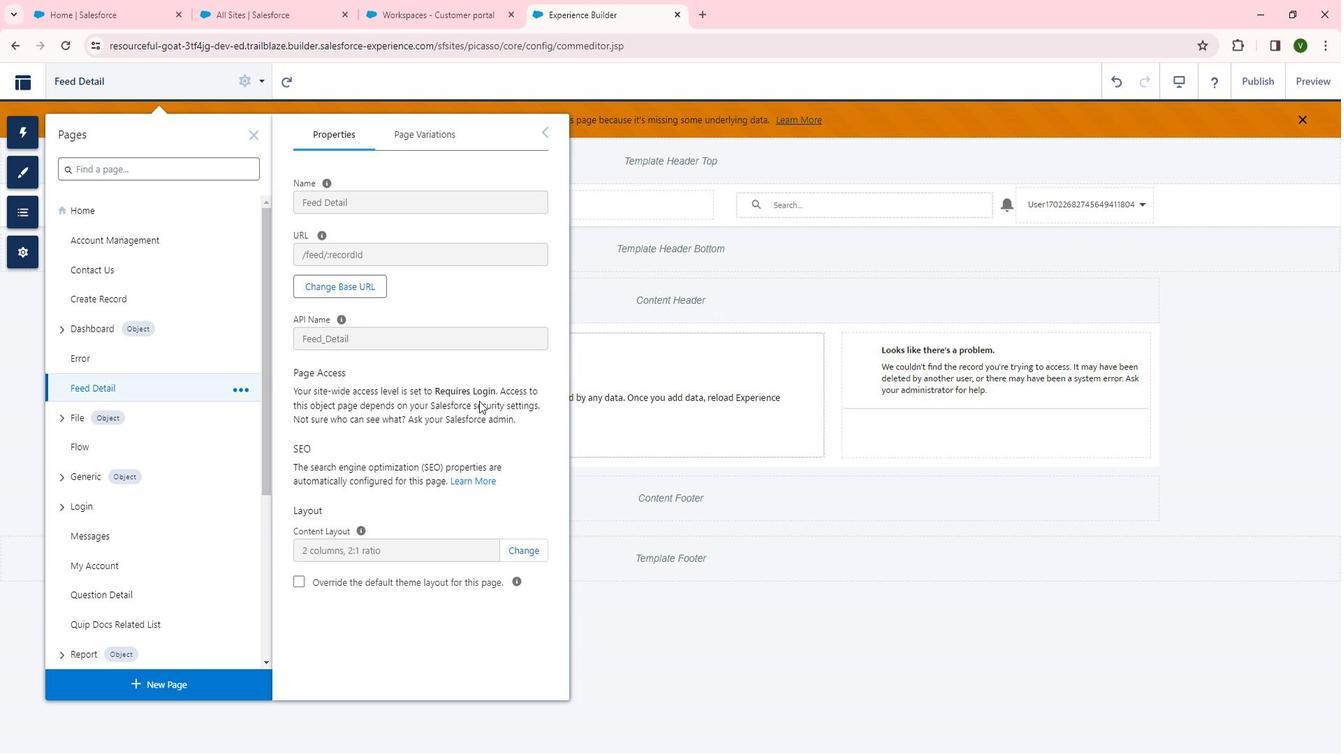 
Action: Mouse scrolled (498, 406) with delta (0, 0)
Screenshot: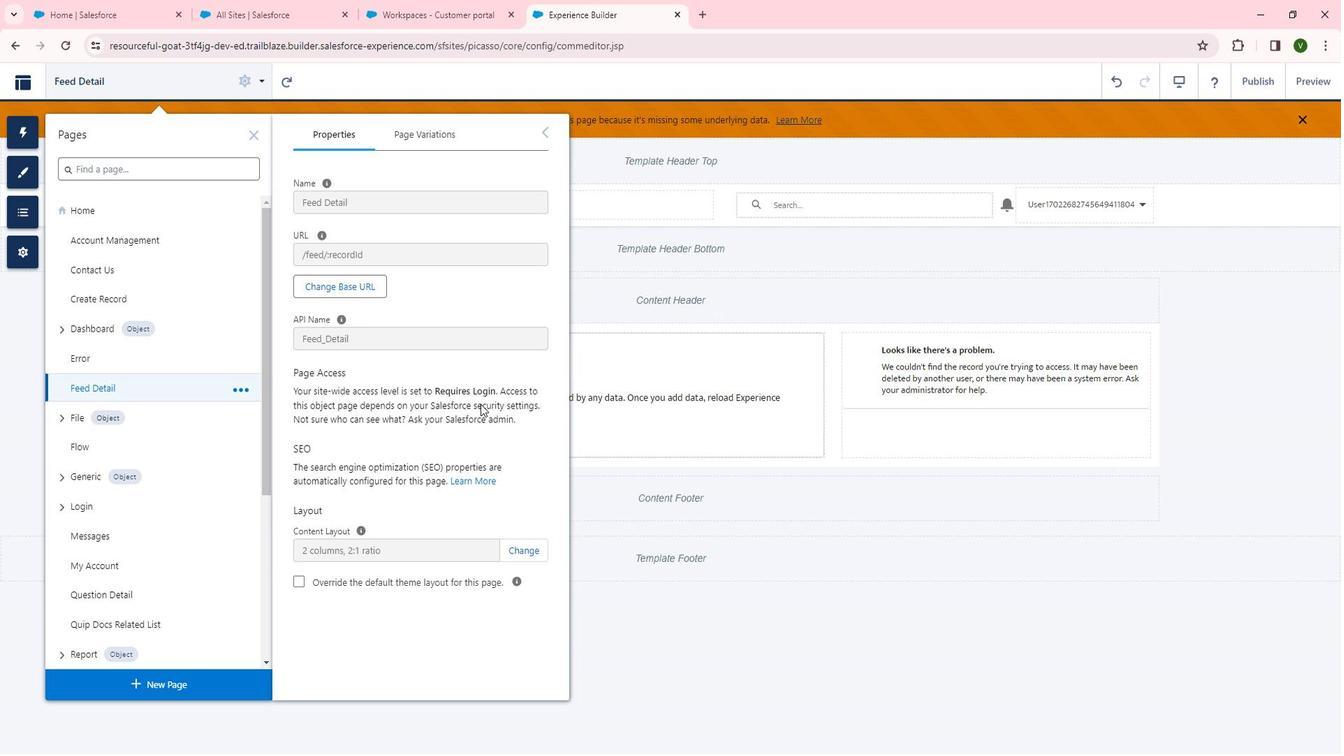 
Action: Mouse moved to (554, 549)
Screenshot: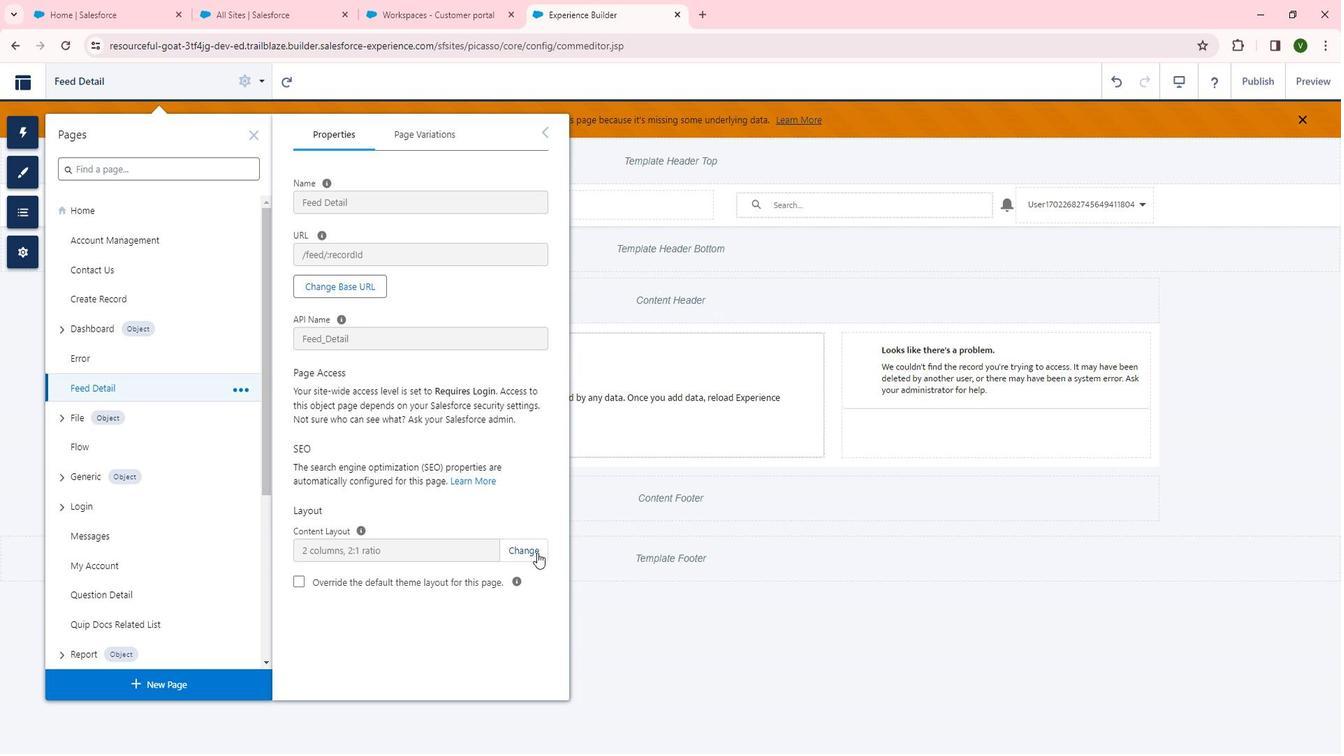 
Action: Mouse pressed left at (554, 549)
Screenshot: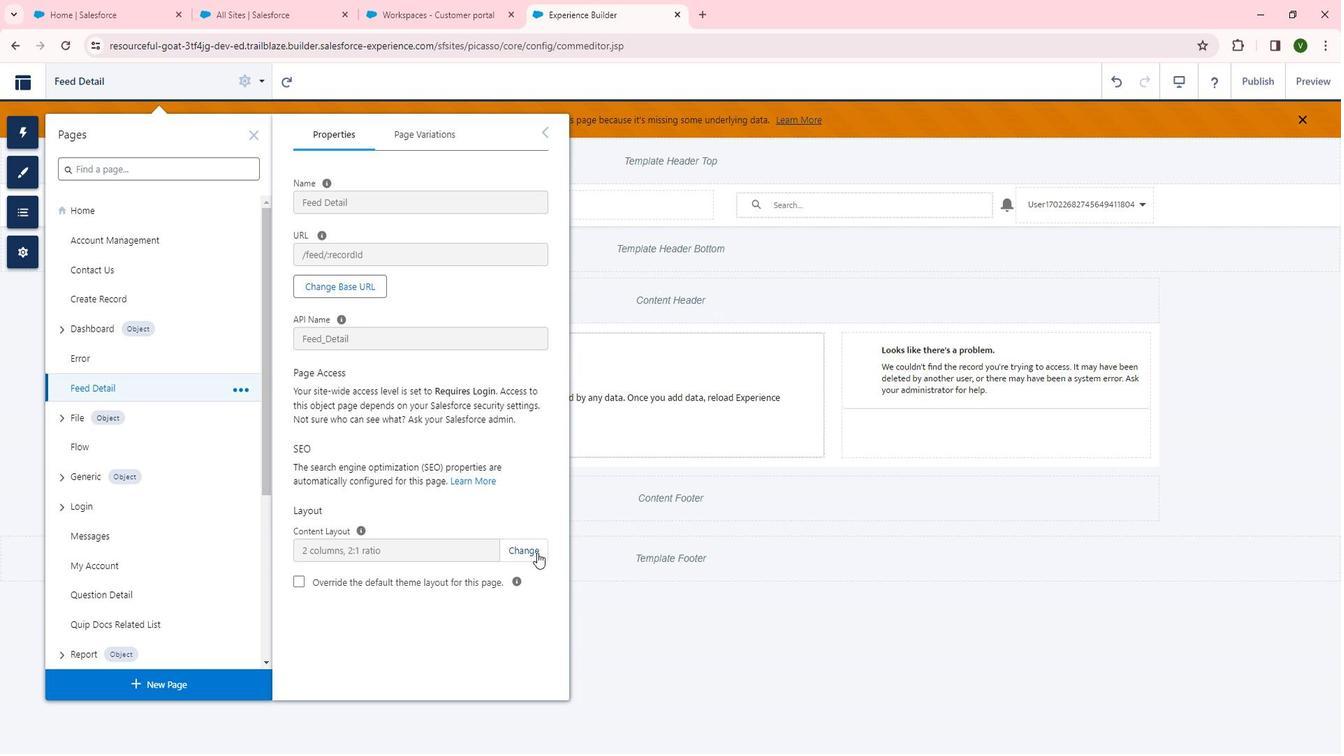 
Action: Mouse moved to (549, 499)
Screenshot: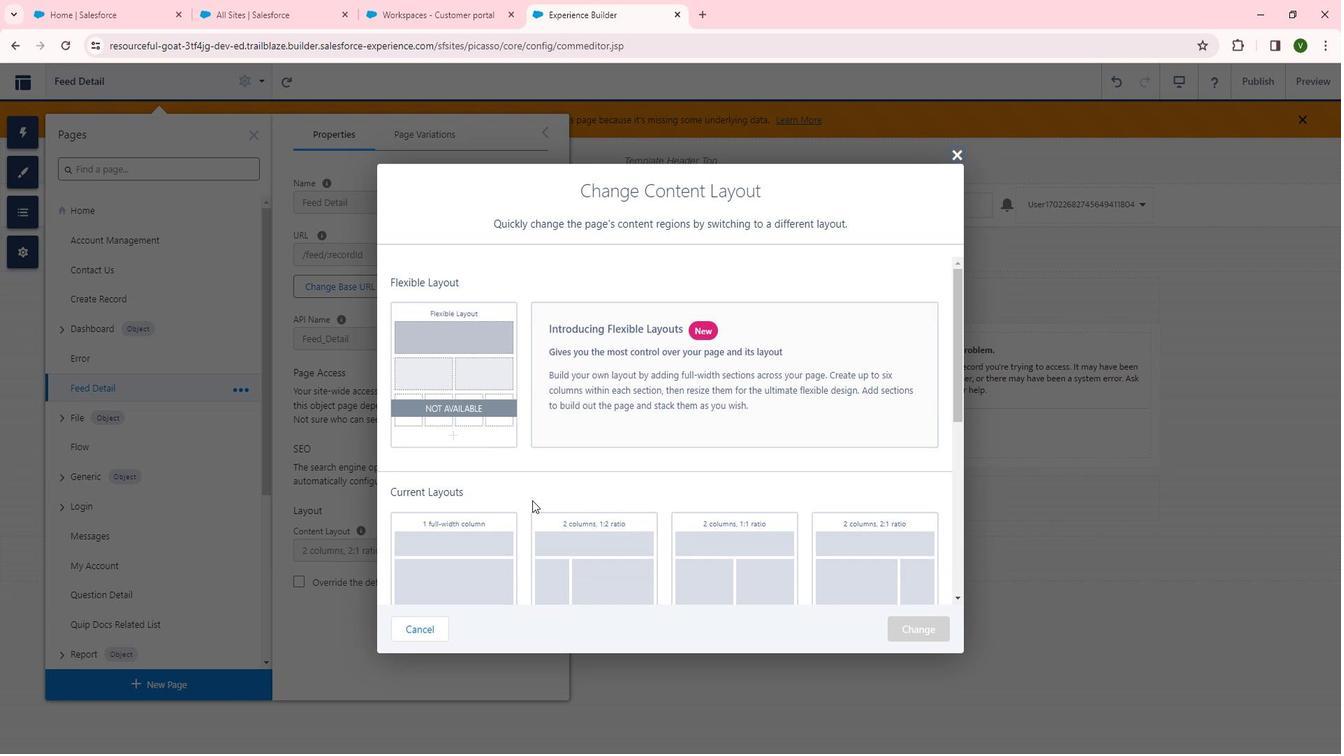 
Action: Mouse scrolled (549, 498) with delta (0, 0)
Screenshot: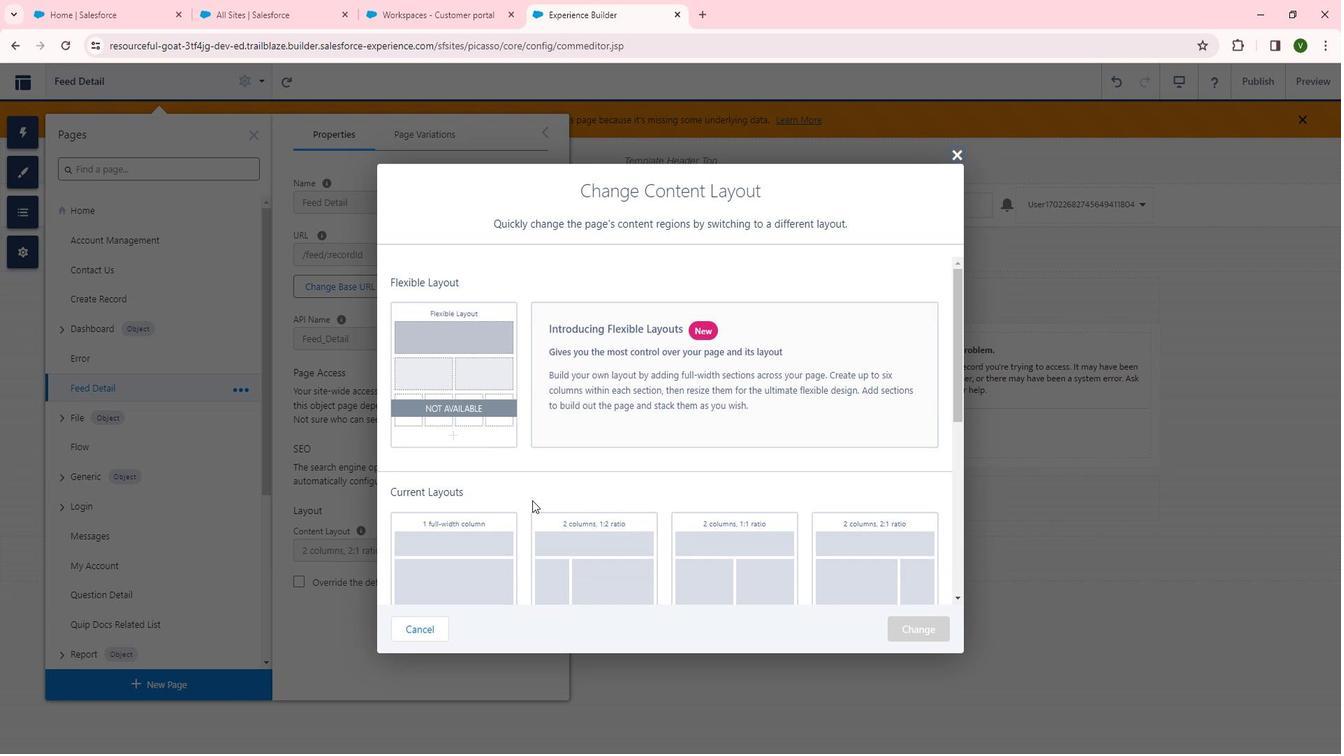 
Action: Mouse moved to (550, 498)
Screenshot: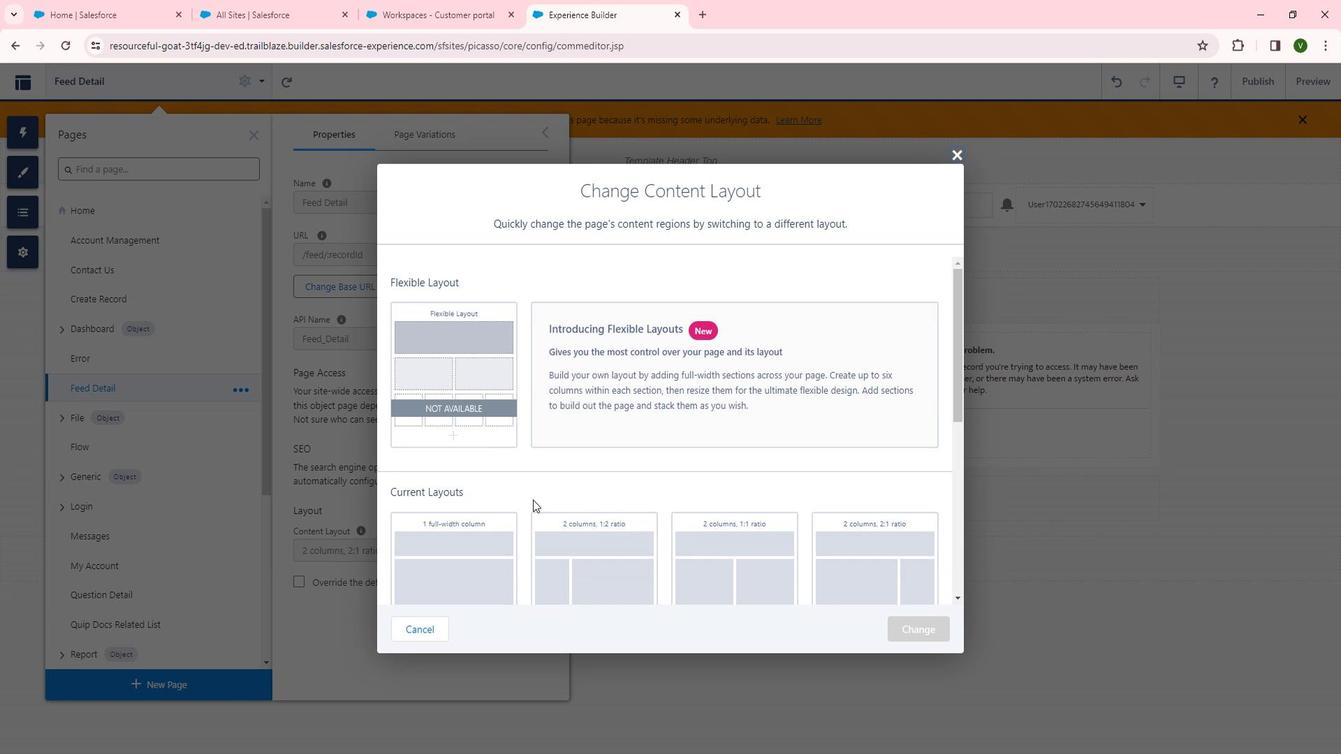 
Action: Mouse scrolled (550, 498) with delta (0, 0)
Screenshot: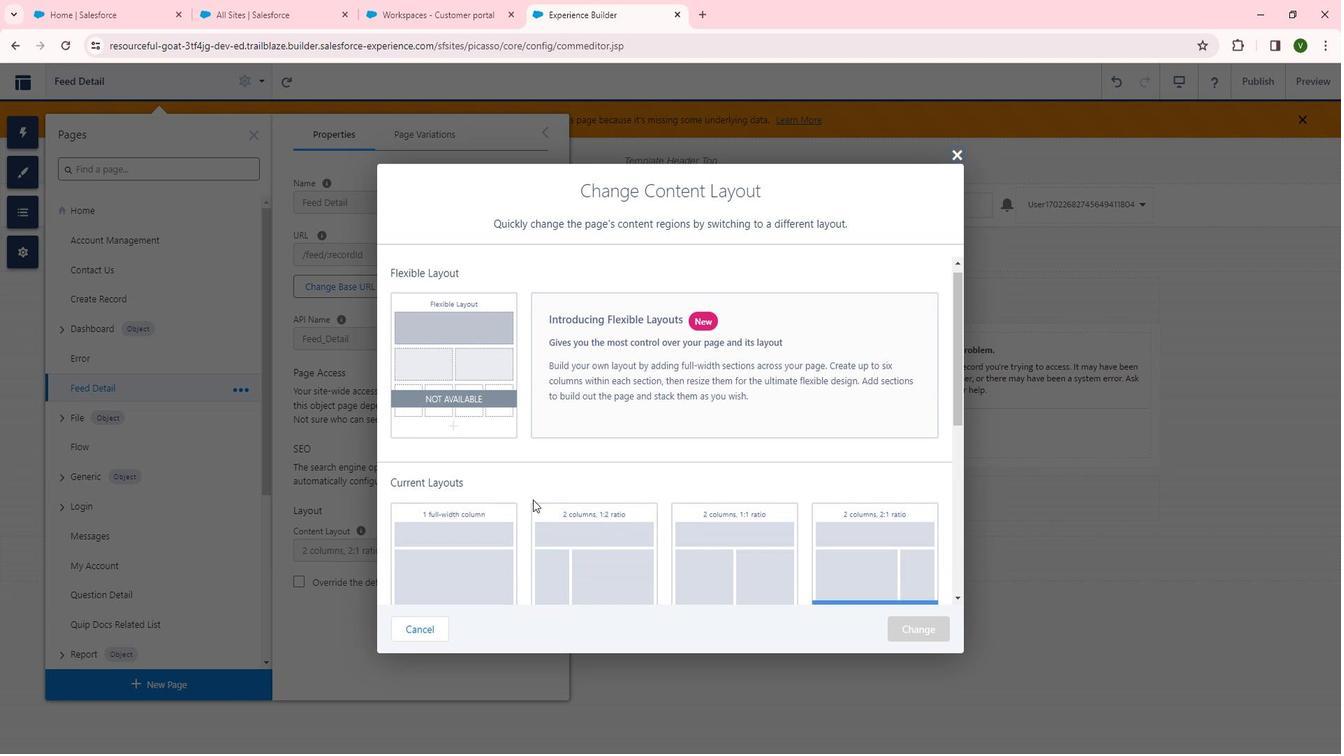 
Action: Mouse scrolled (550, 498) with delta (0, 0)
Screenshot: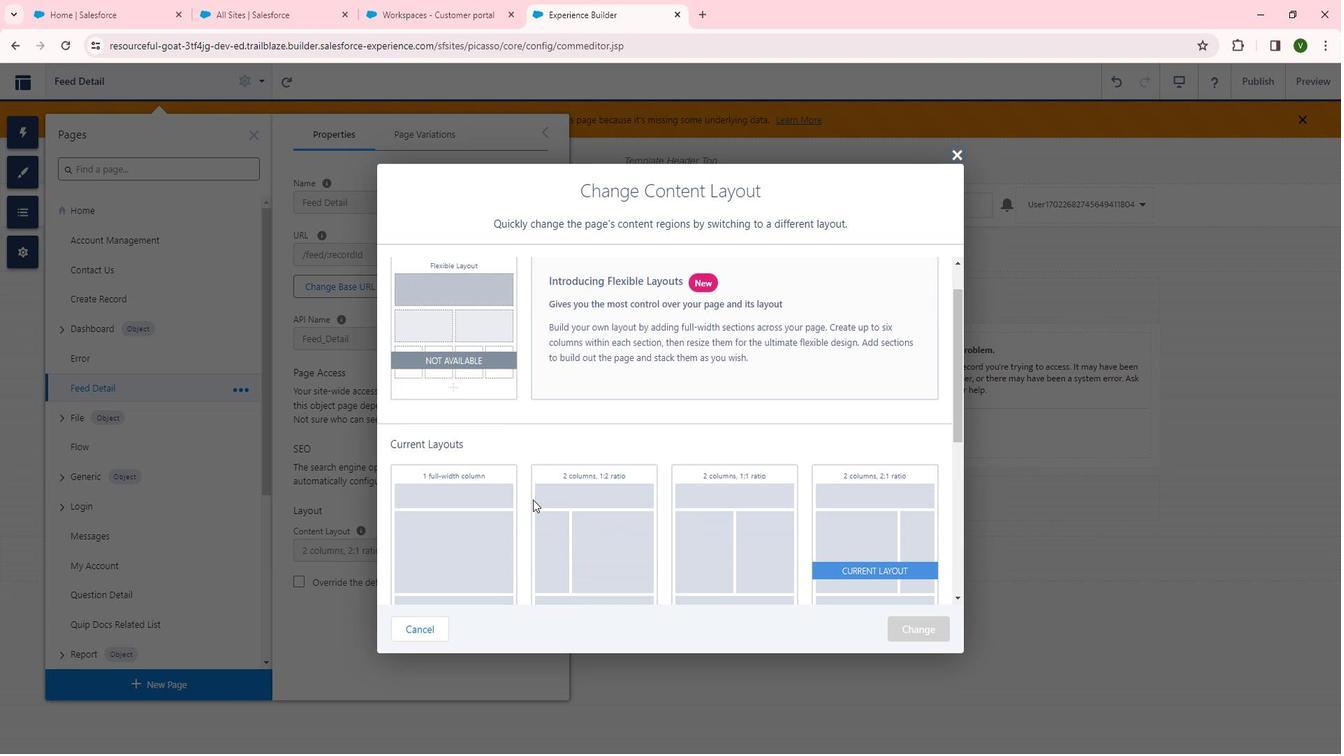 
Action: Mouse moved to (470, 384)
Screenshot: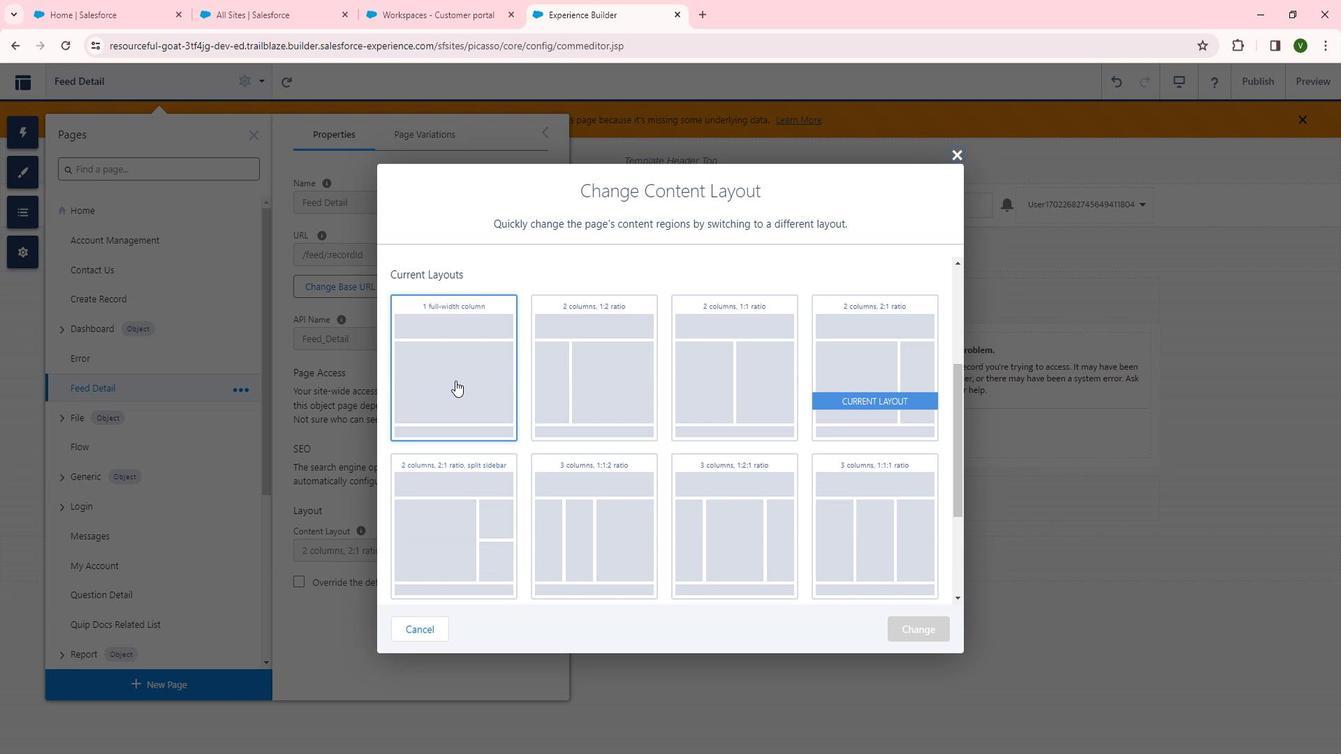 
Action: Mouse pressed left at (470, 384)
Screenshot: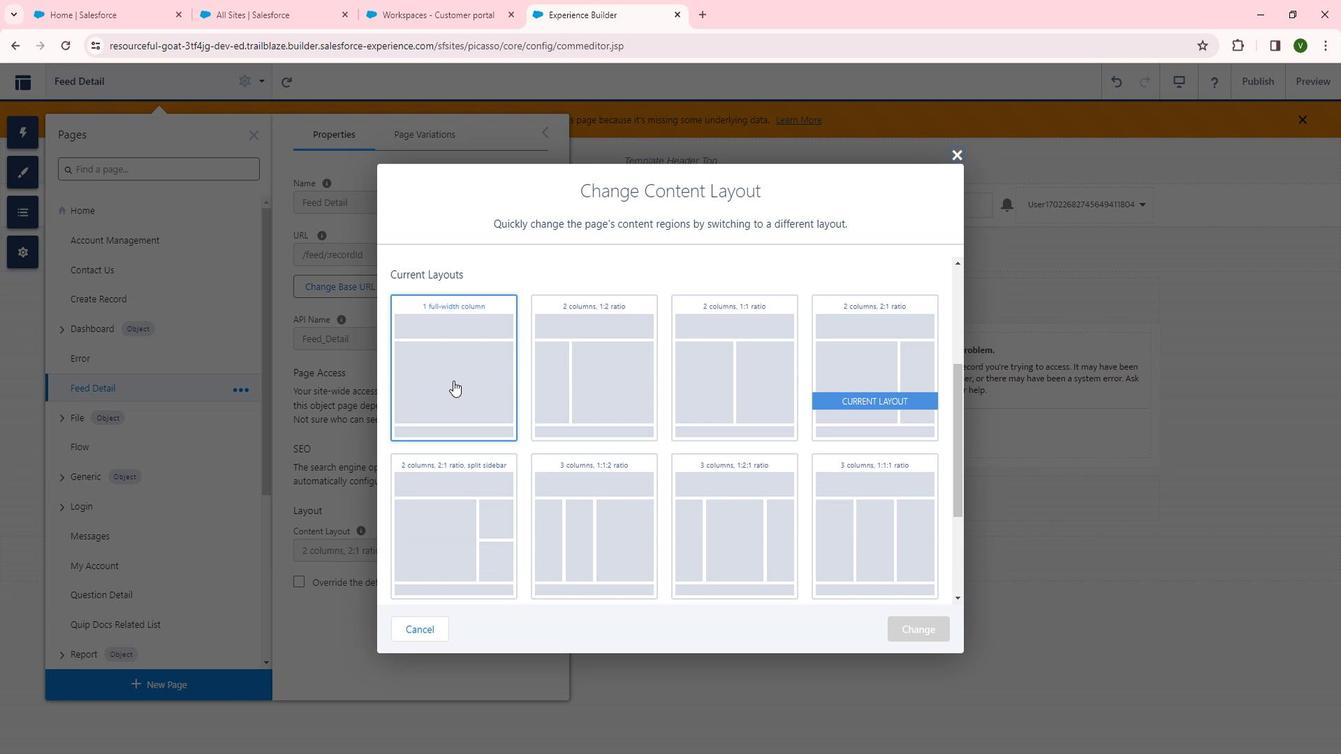
Action: Mouse moved to (944, 631)
Screenshot: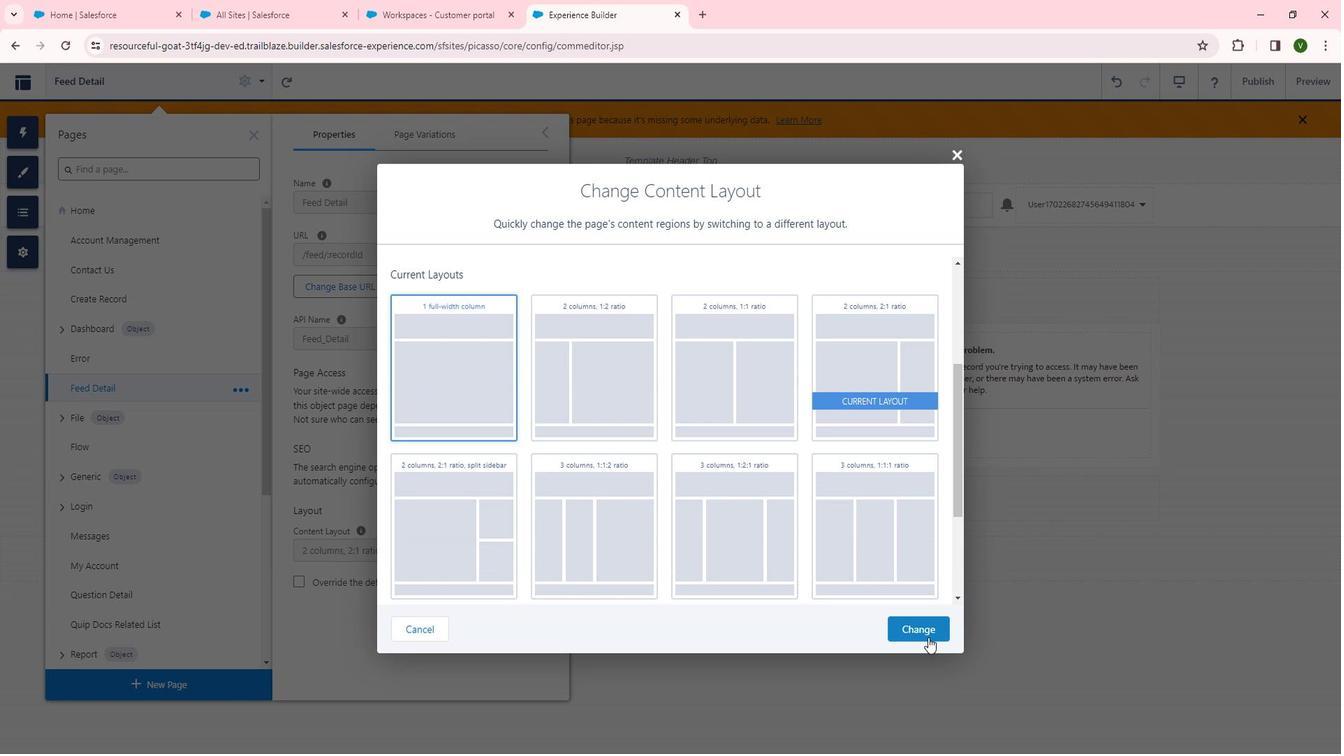 
Action: Mouse pressed left at (944, 631)
Screenshot: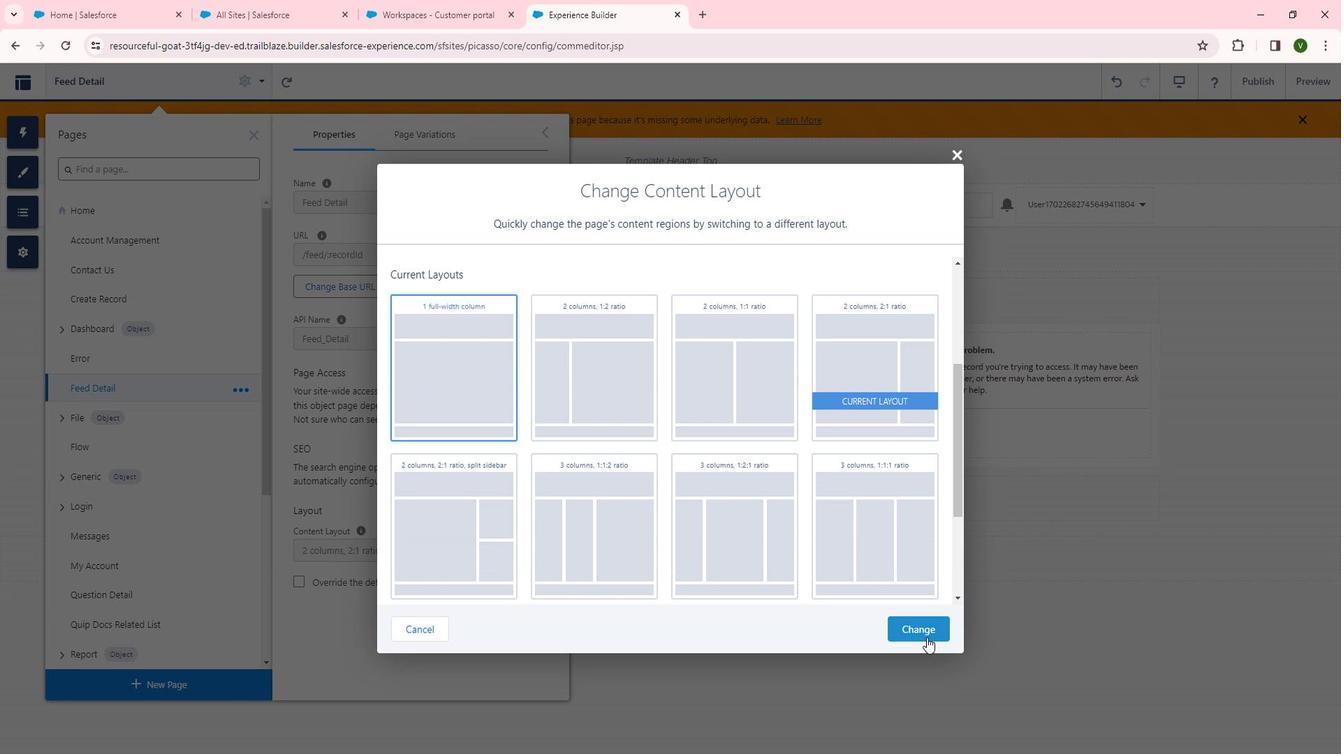 
Action: Mouse moved to (885, 473)
Screenshot: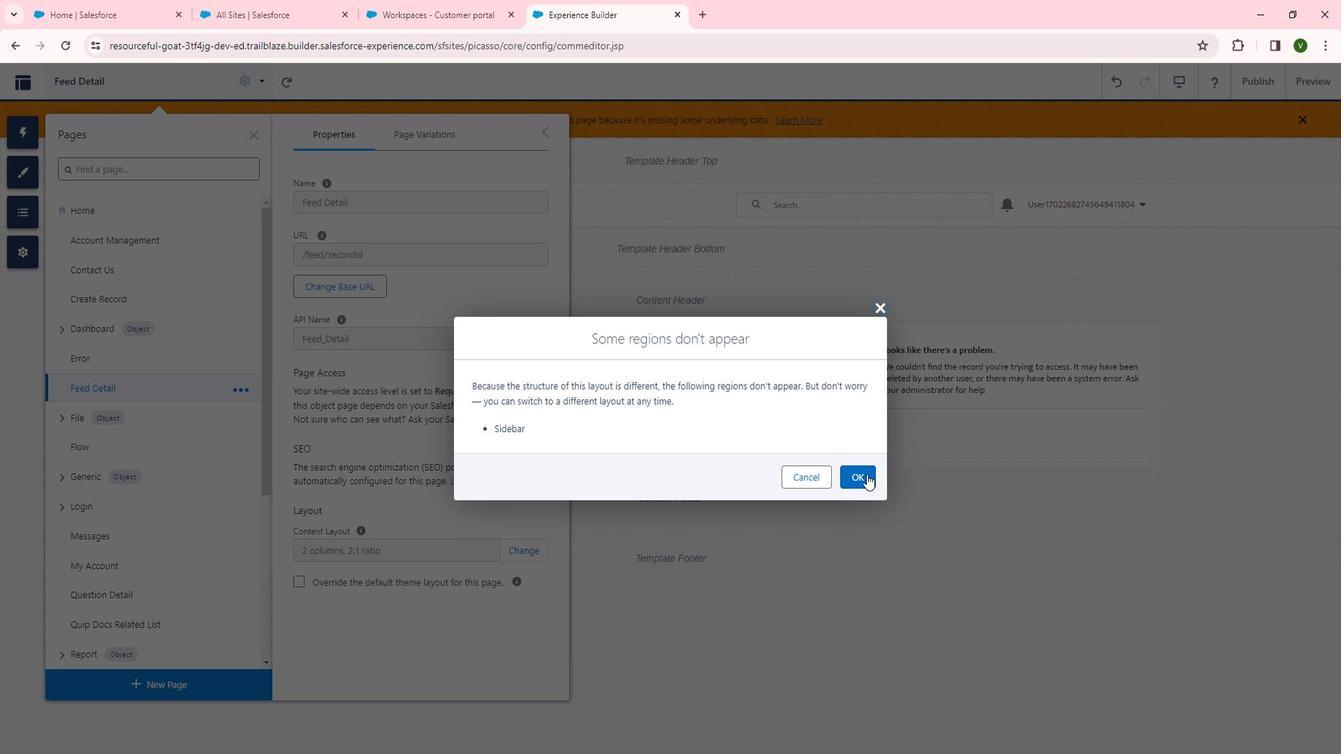 
Action: Mouse pressed left at (885, 473)
Screenshot: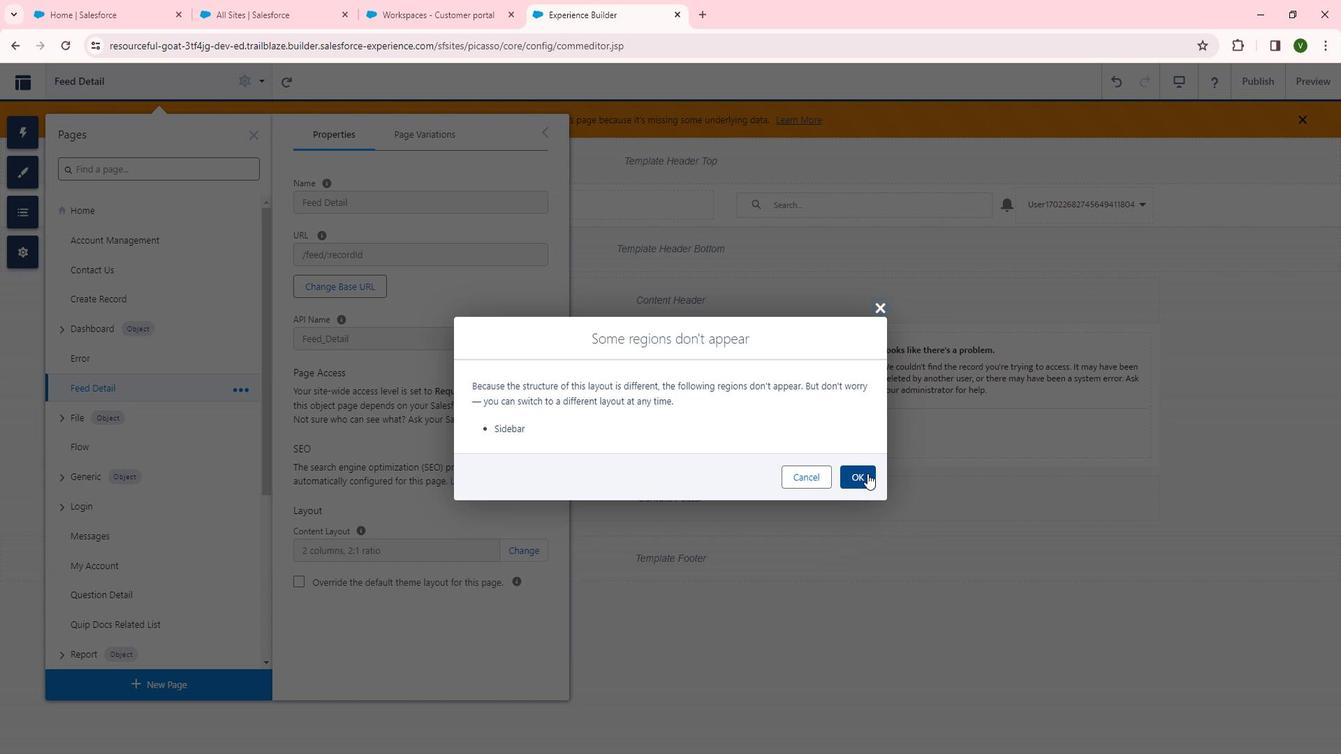 
Action: Mouse moved to (489, 510)
Screenshot: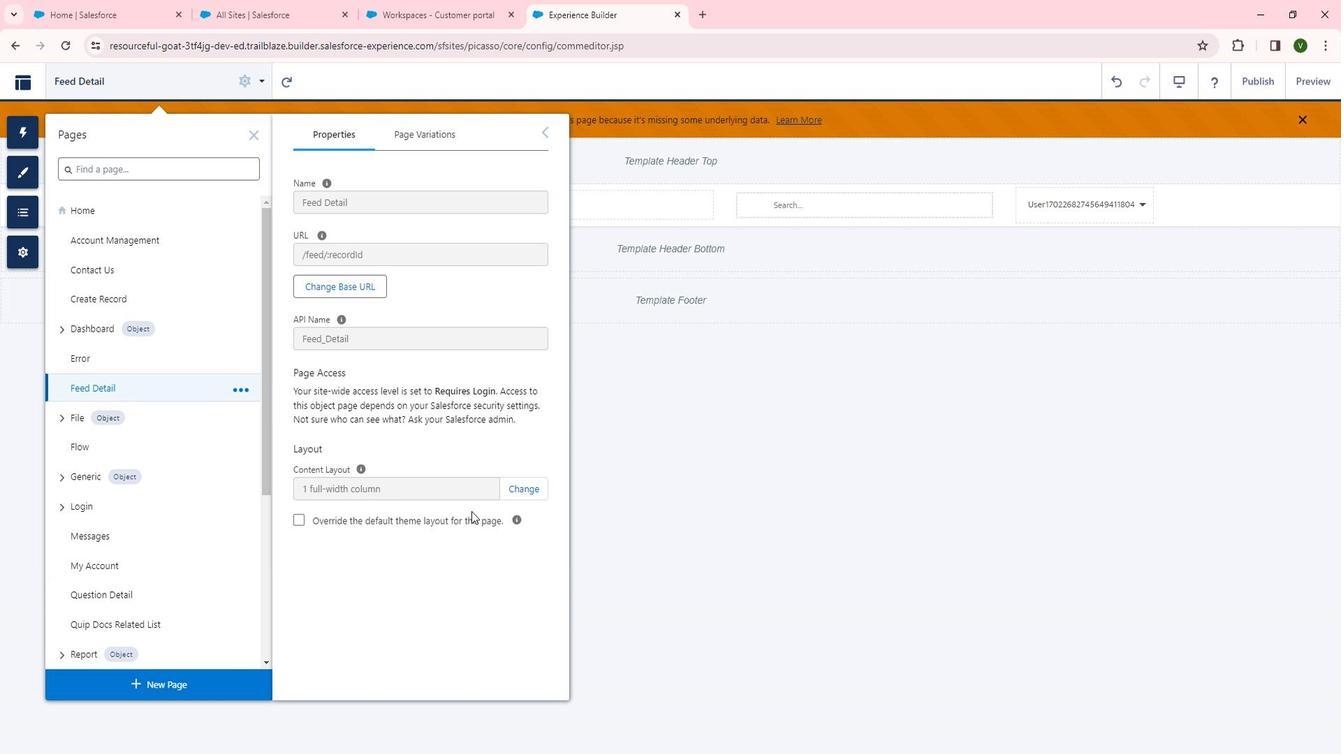 
